 Task: Add Jarrow Formulas B-Right to the cart.
Action: Mouse moved to (30, 101)
Screenshot: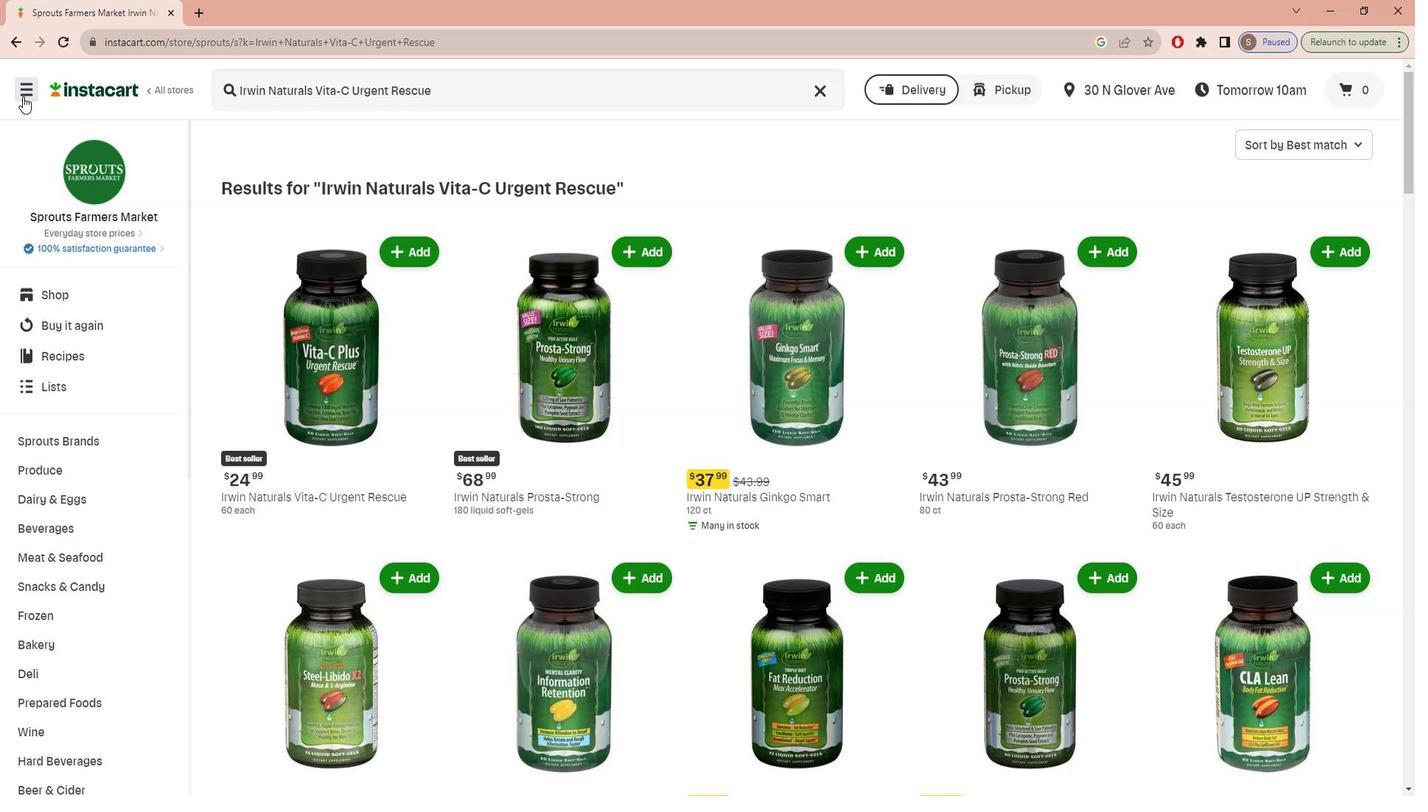 
Action: Mouse pressed left at (30, 101)
Screenshot: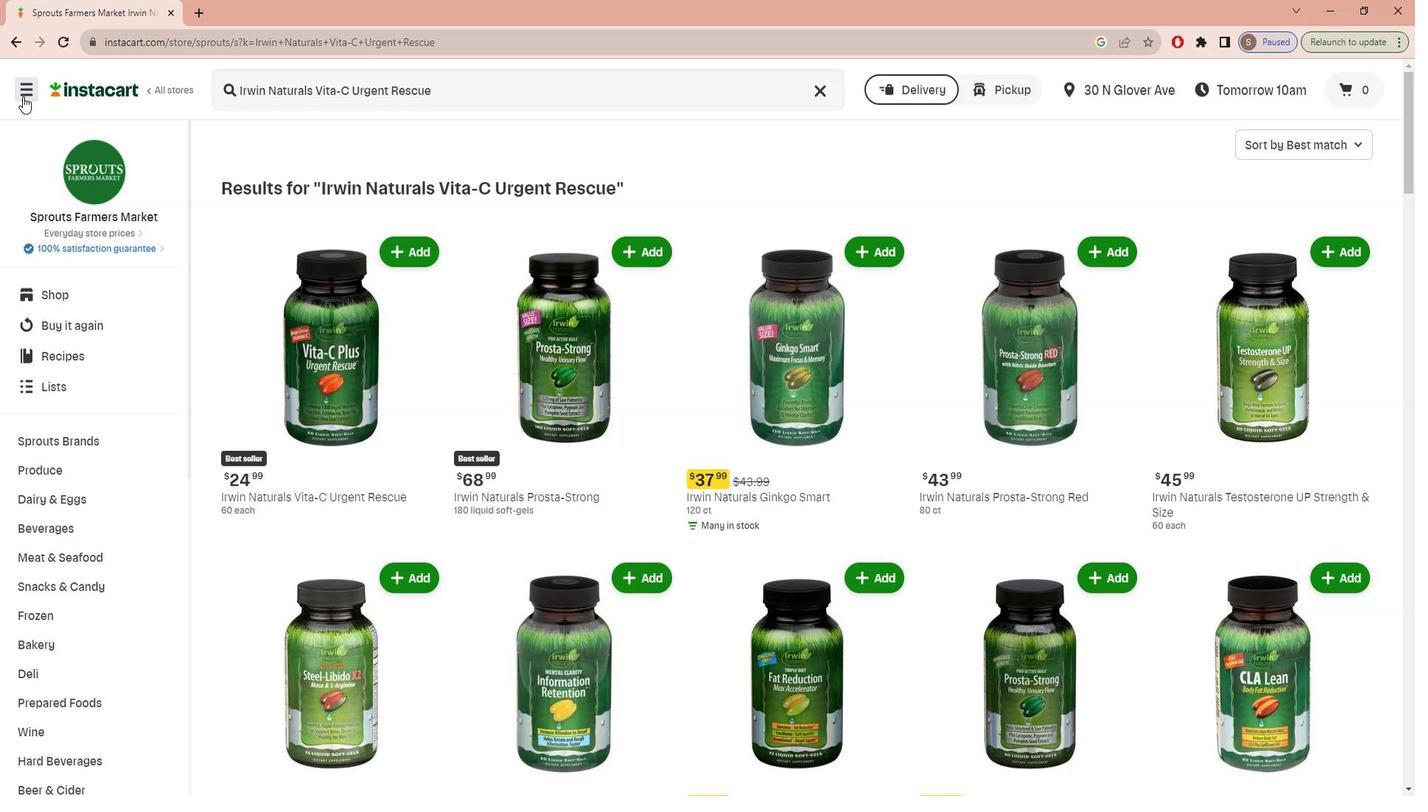 
Action: Mouse moved to (37, 190)
Screenshot: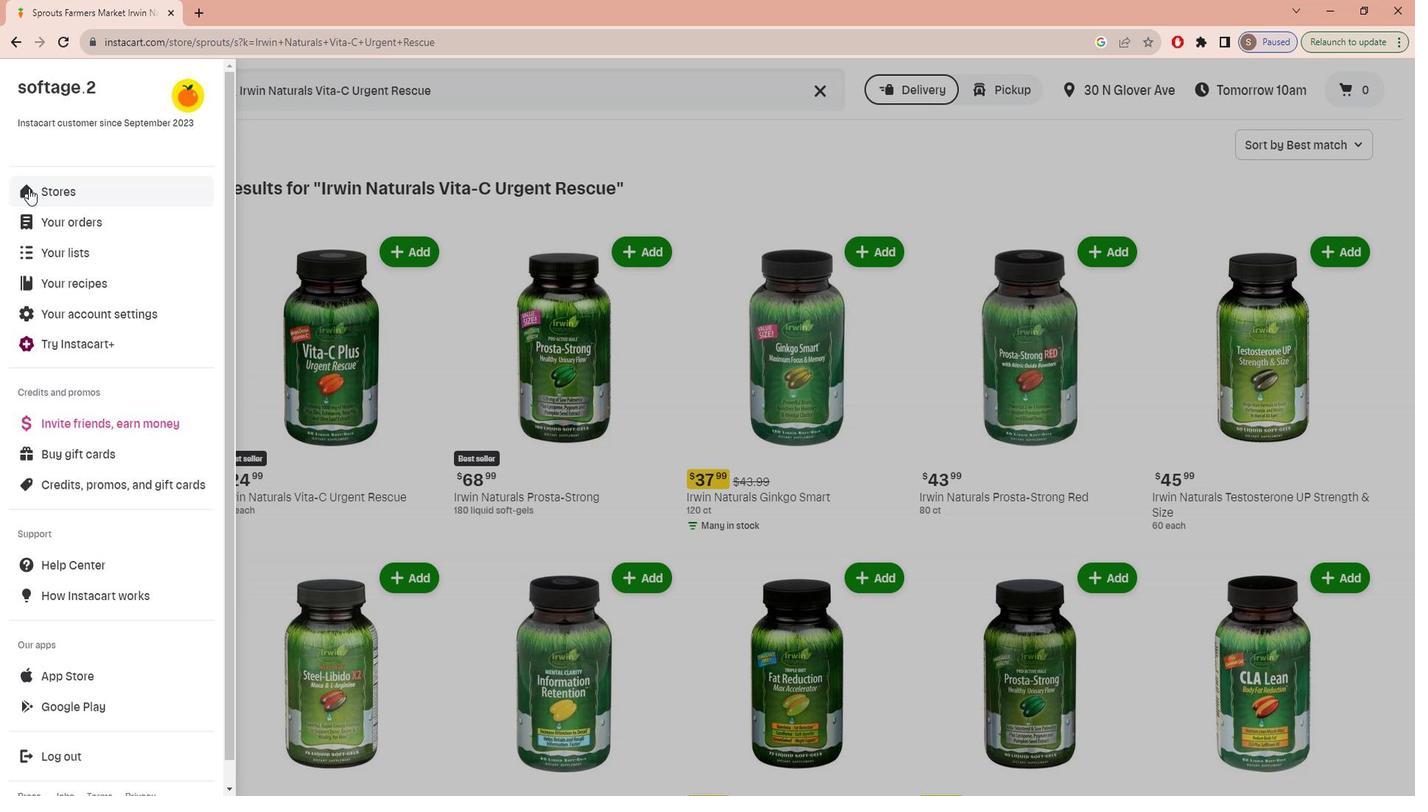 
Action: Mouse pressed left at (37, 190)
Screenshot: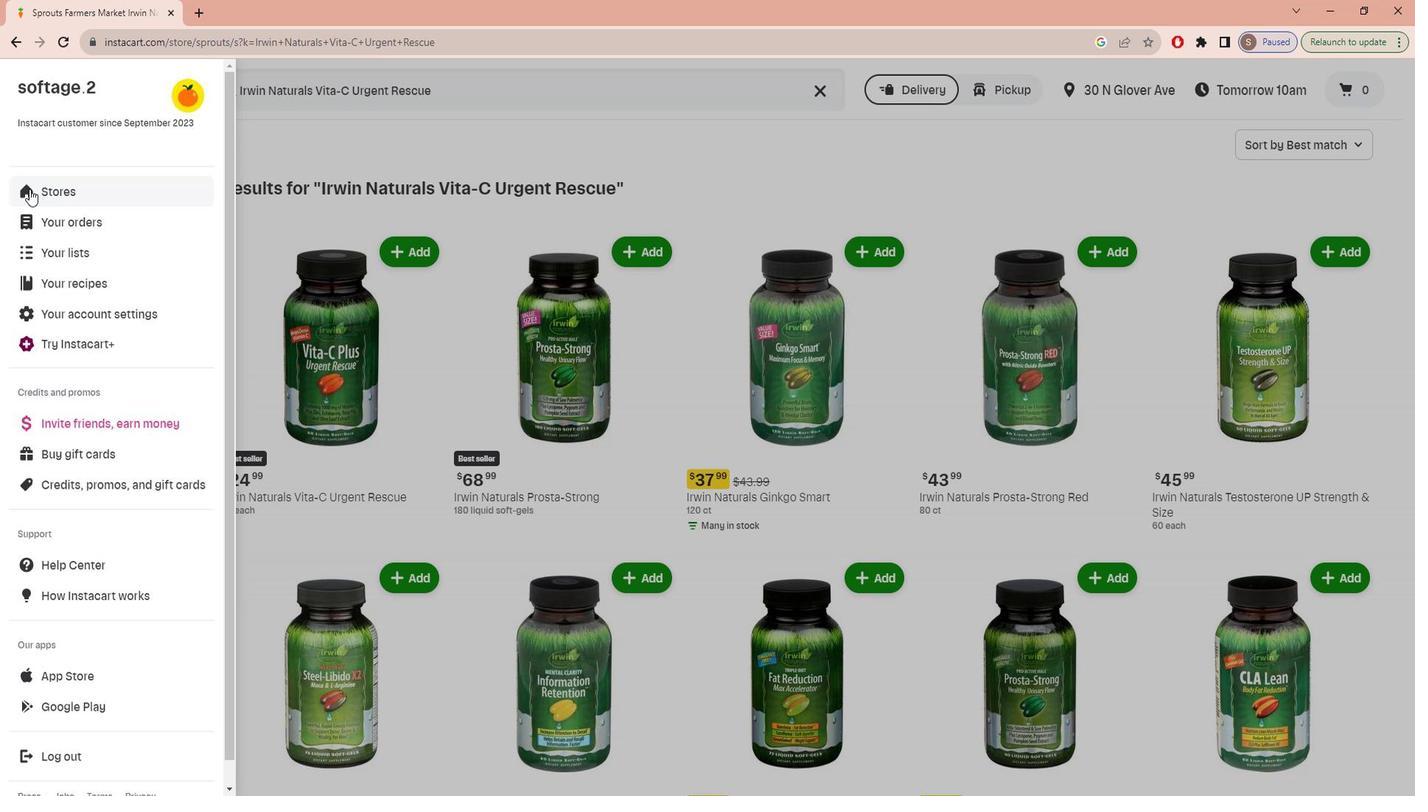 
Action: Mouse moved to (337, 155)
Screenshot: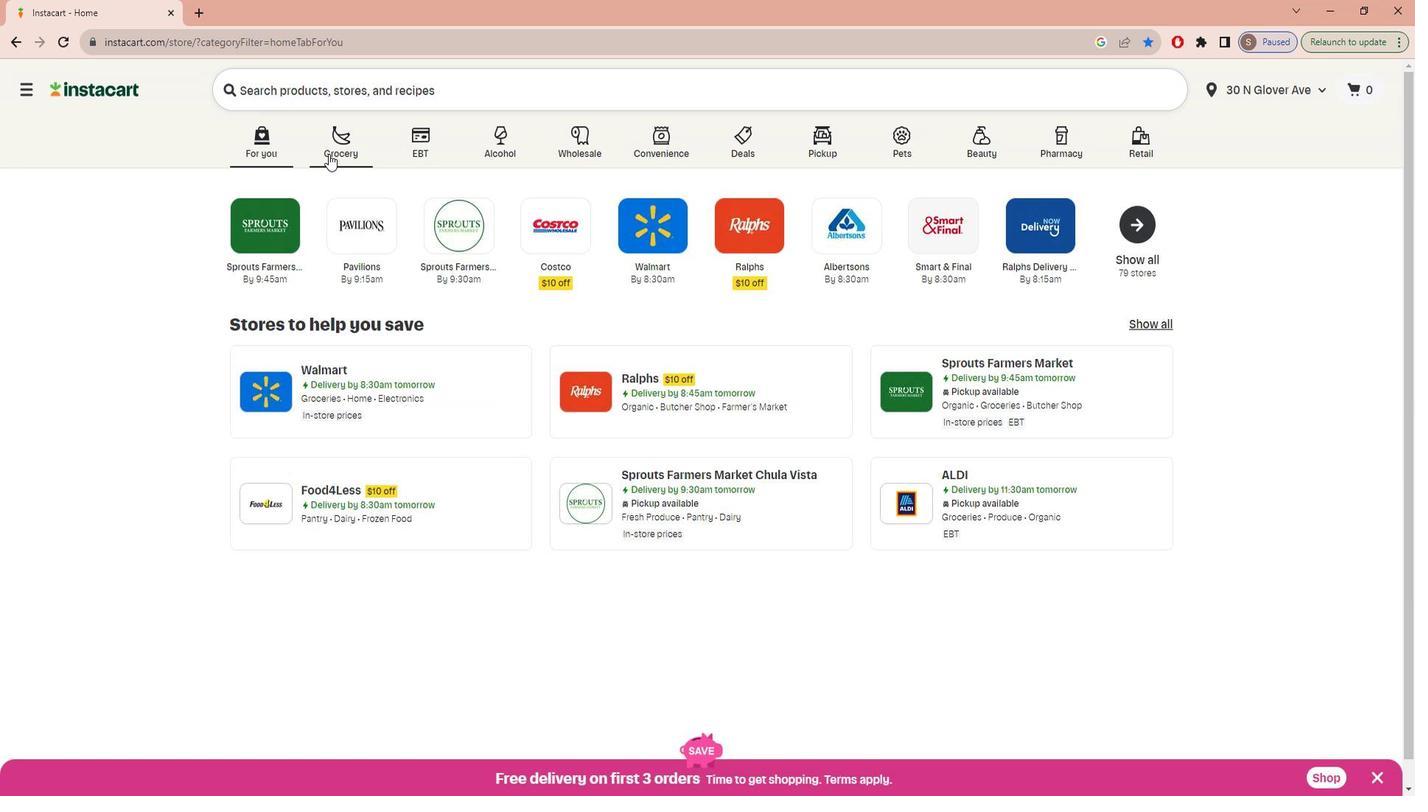 
Action: Mouse pressed left at (337, 155)
Screenshot: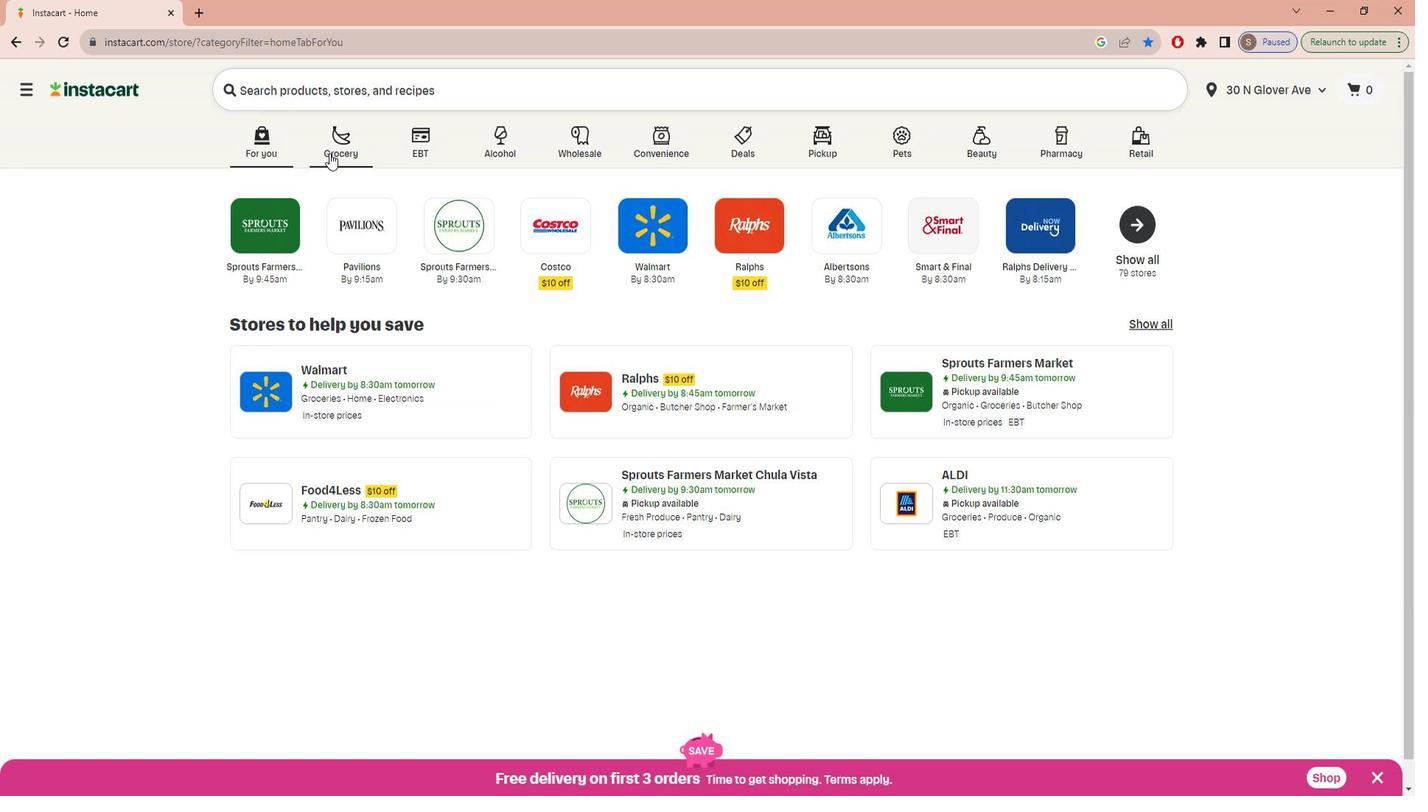 
Action: Mouse moved to (326, 418)
Screenshot: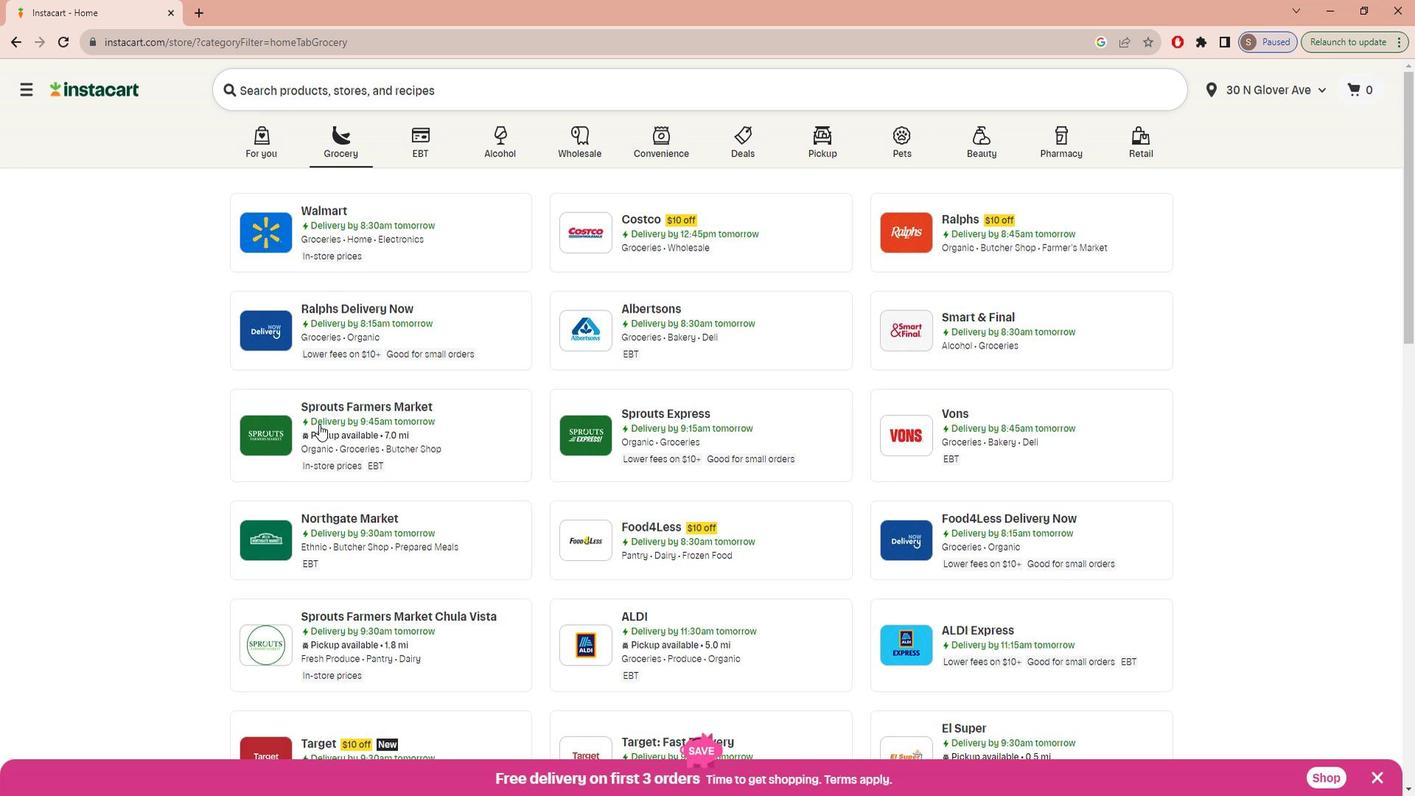 
Action: Mouse pressed left at (326, 418)
Screenshot: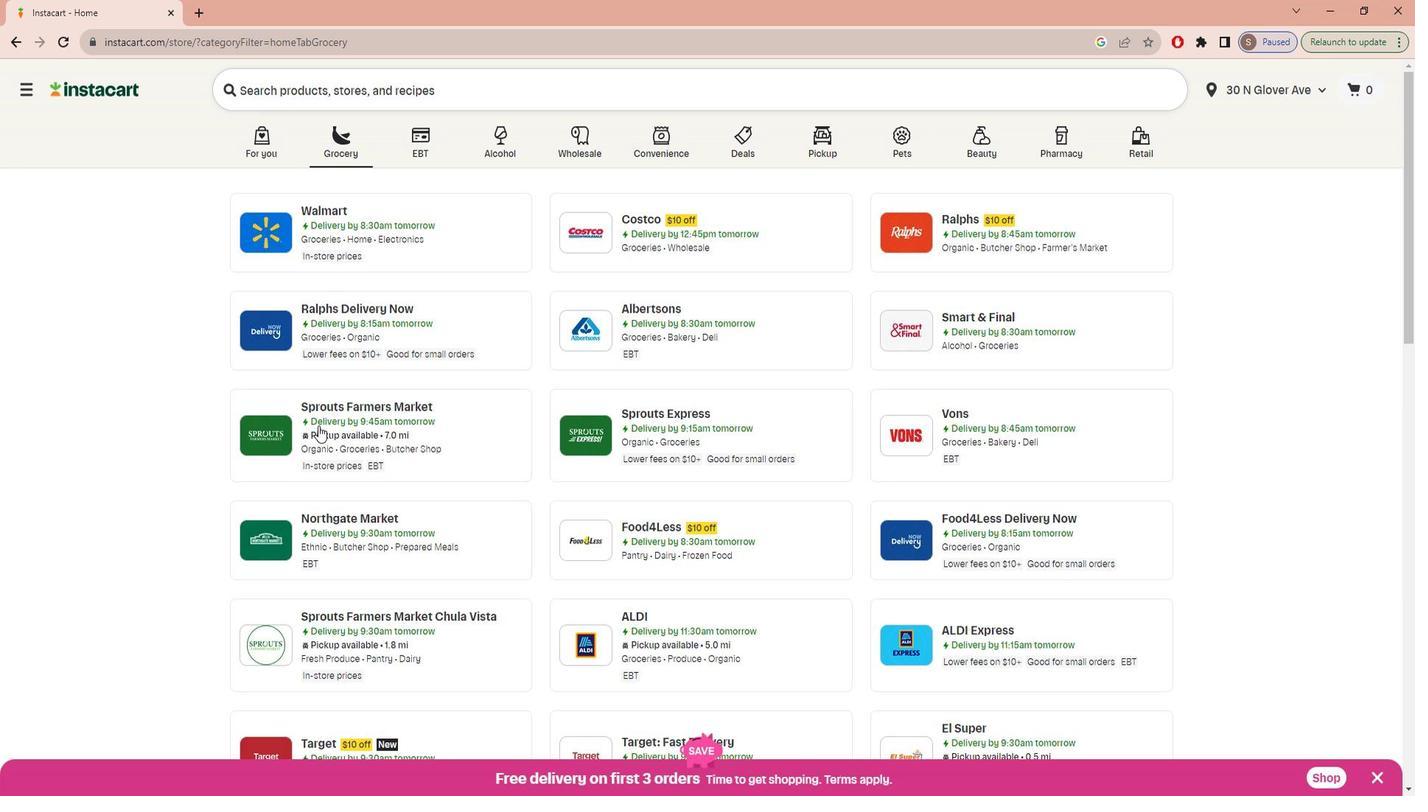 
Action: Mouse moved to (160, 518)
Screenshot: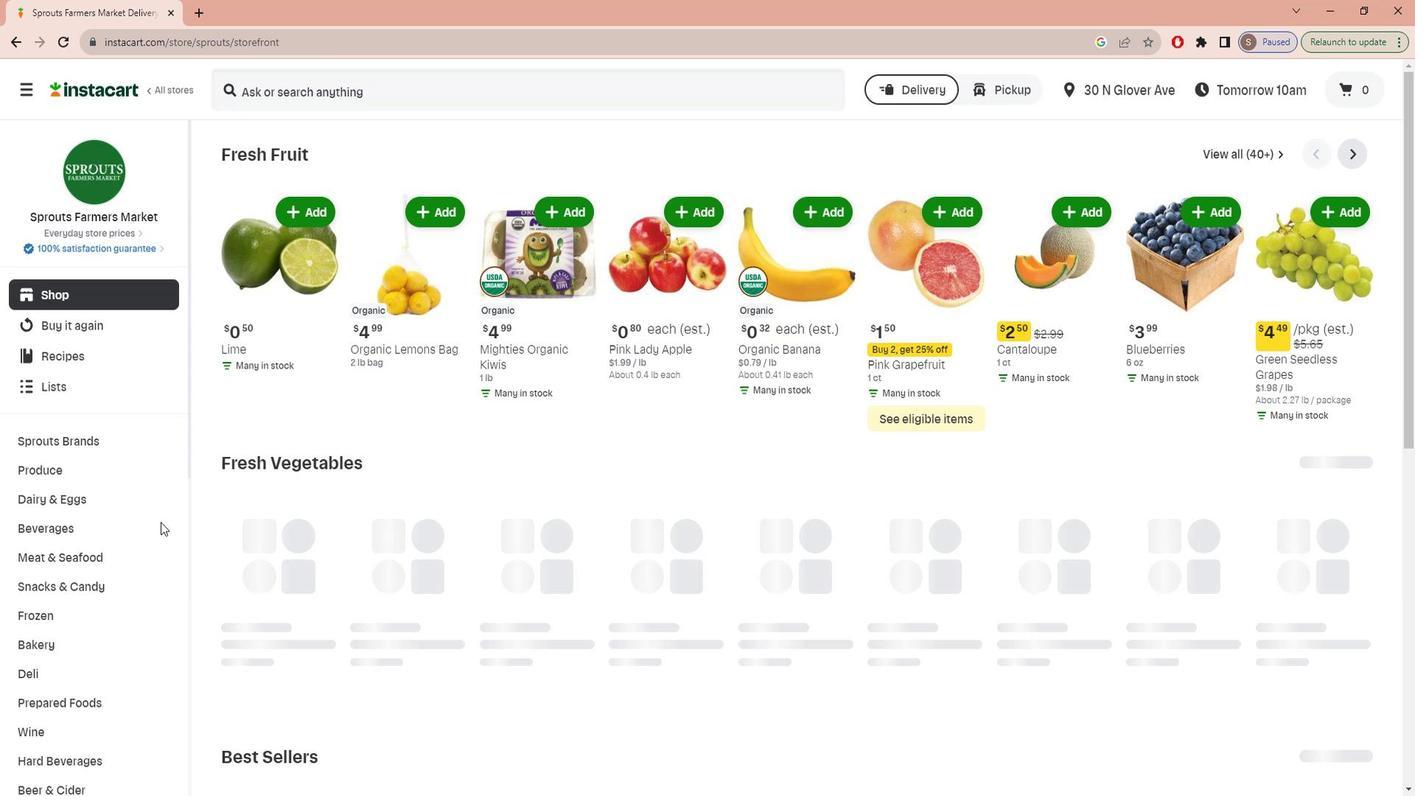 
Action: Mouse scrolled (160, 517) with delta (0, 0)
Screenshot: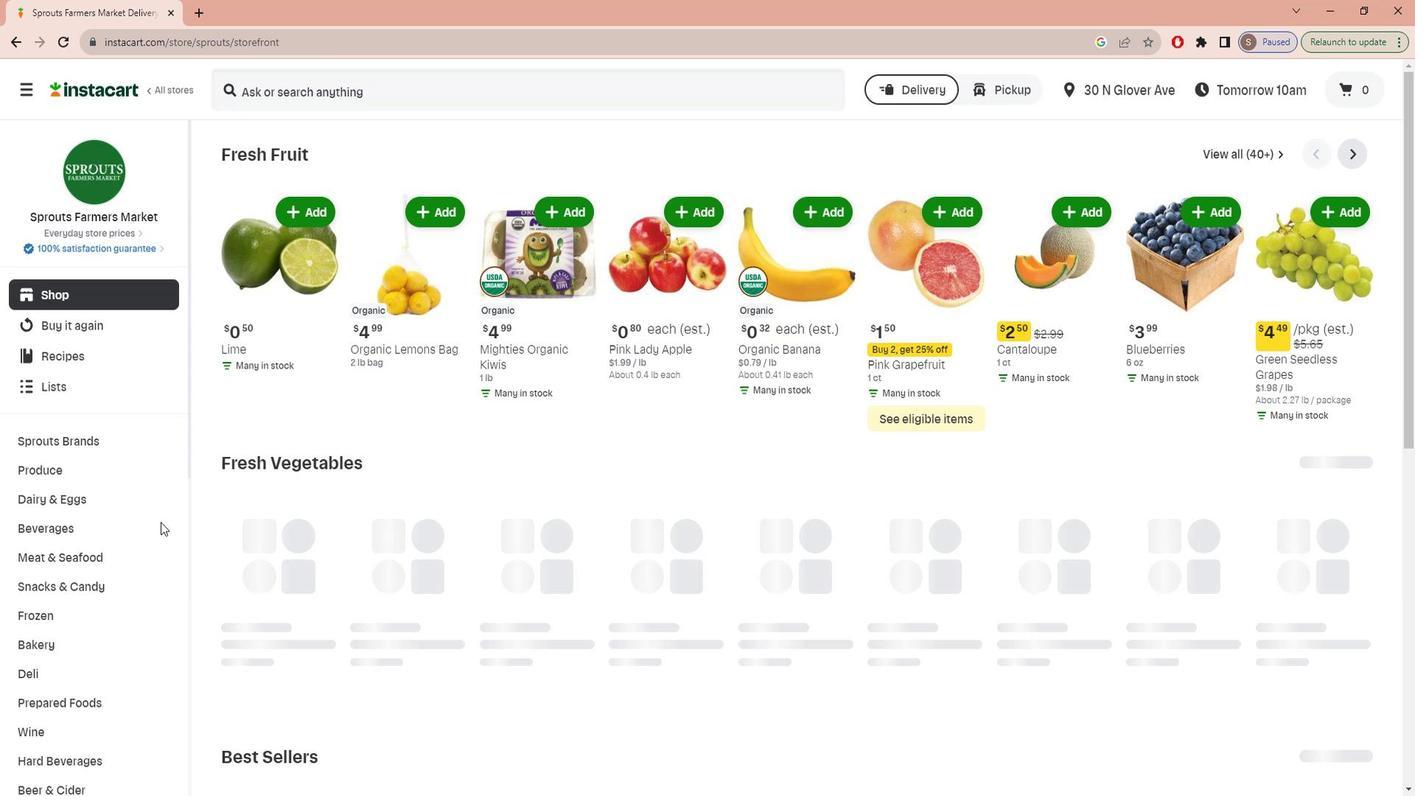 
Action: Mouse moved to (158, 519)
Screenshot: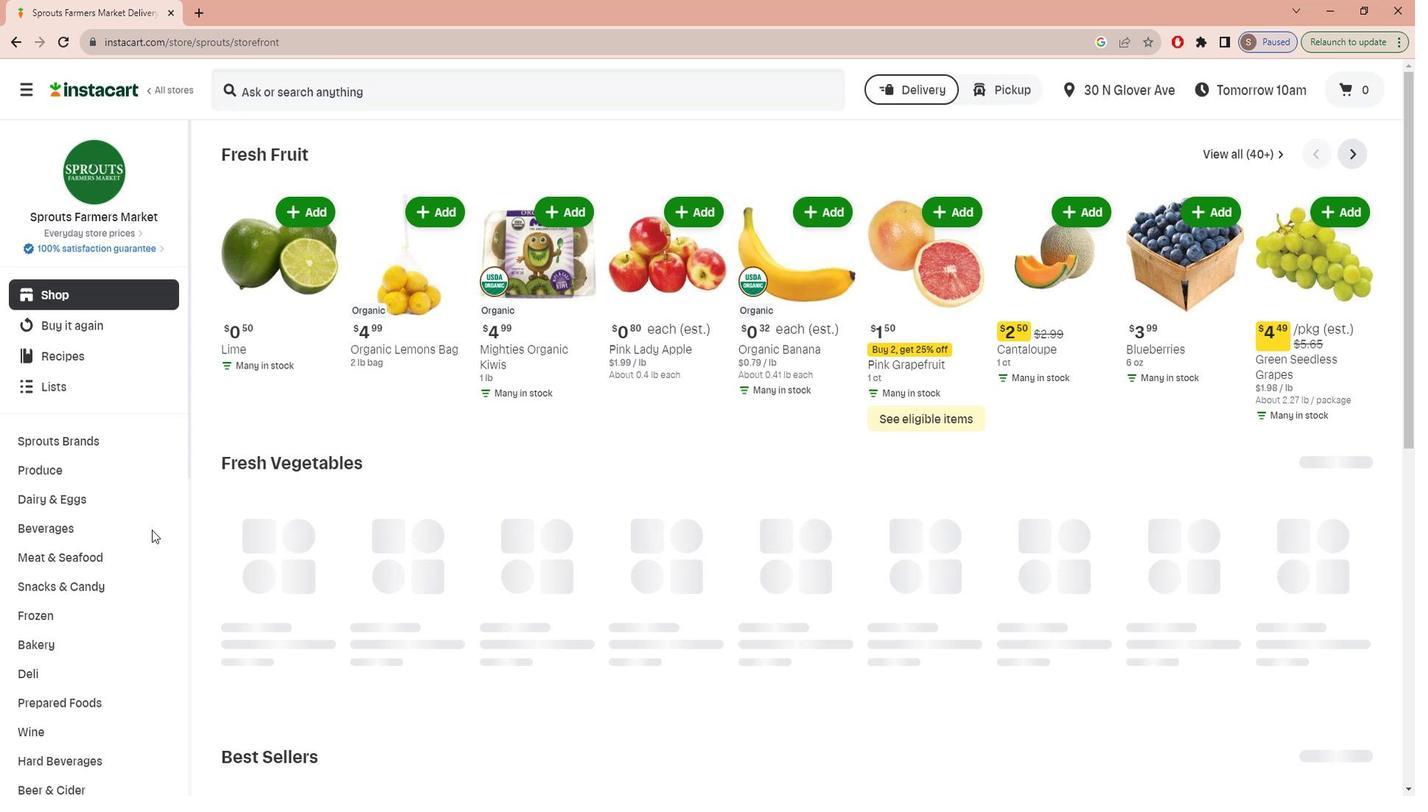 
Action: Mouse scrolled (158, 519) with delta (0, 0)
Screenshot: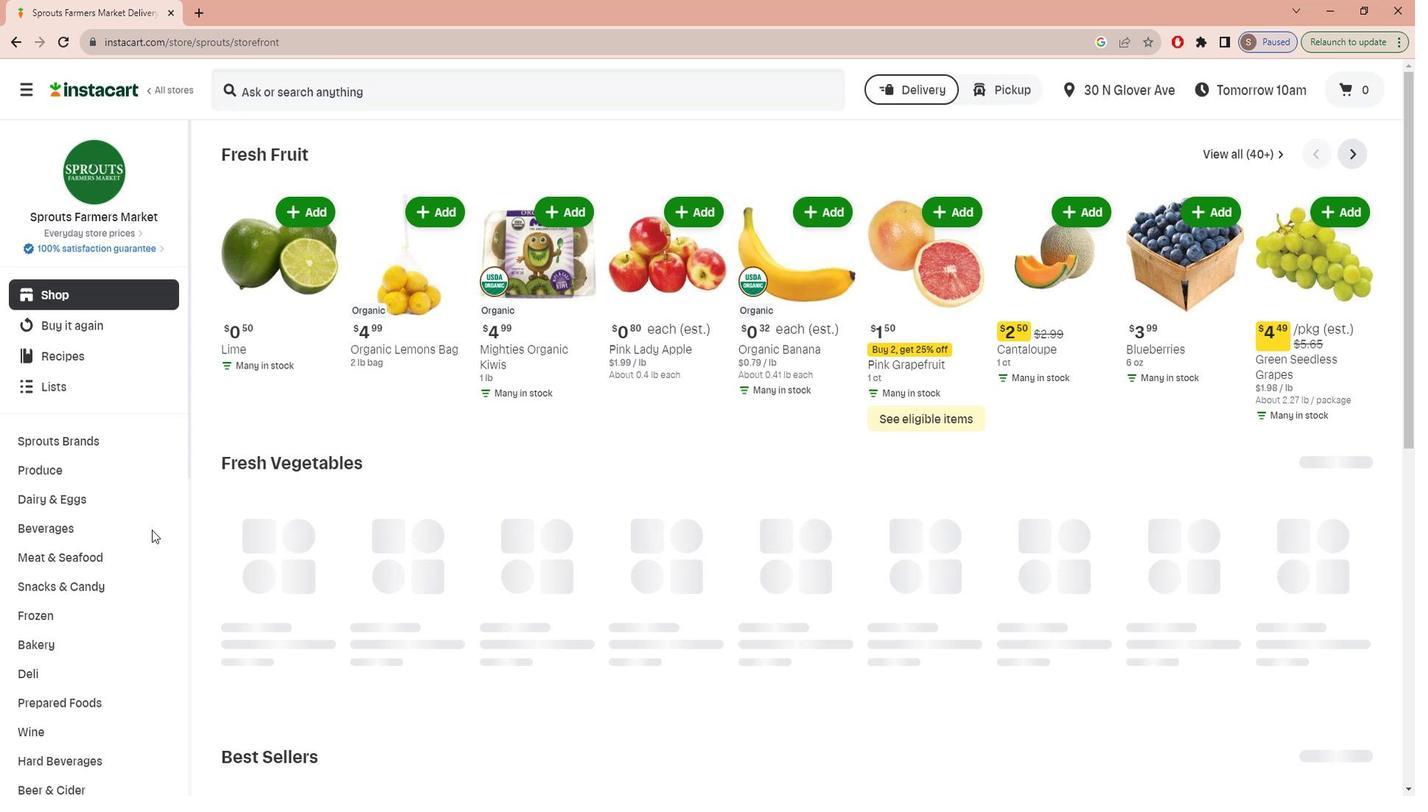 
Action: Mouse moved to (157, 519)
Screenshot: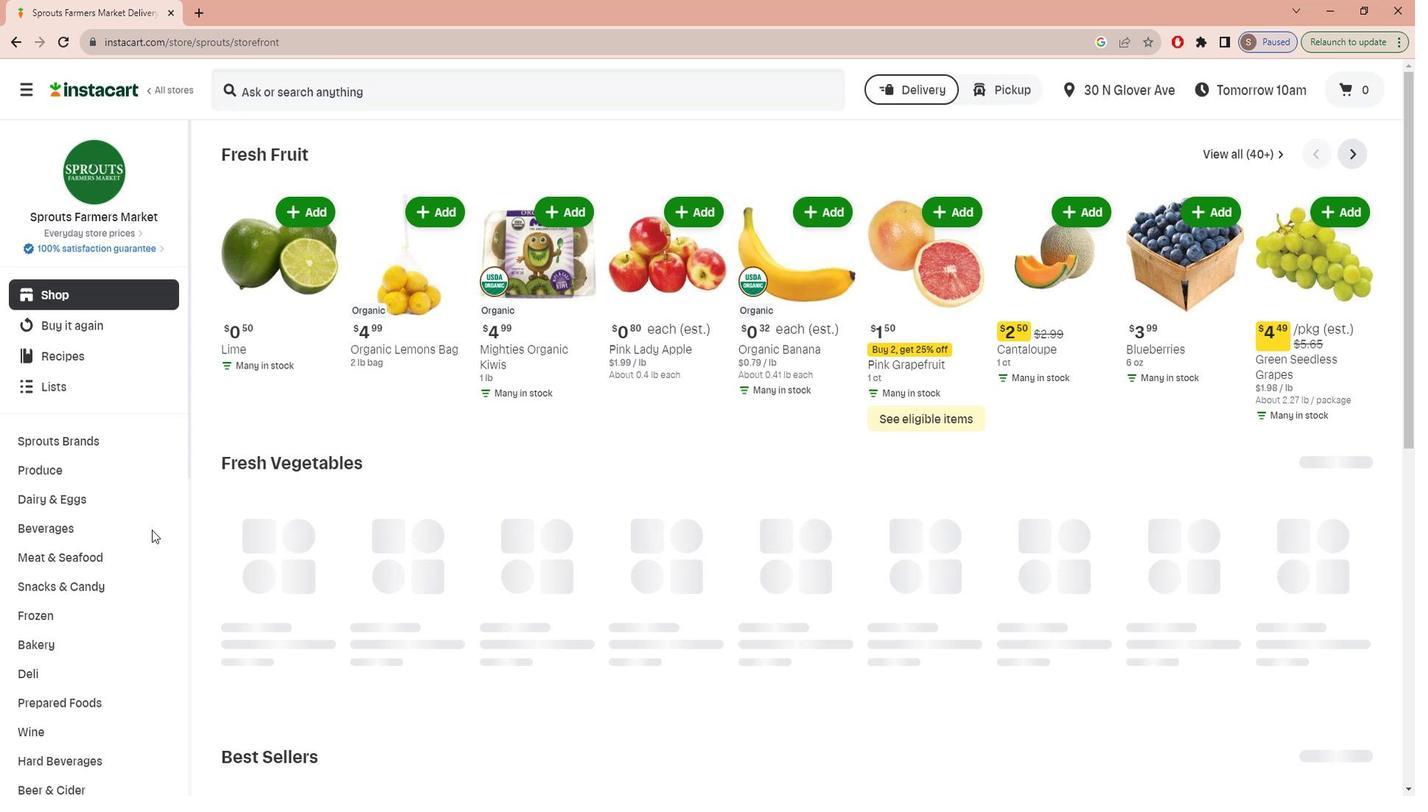 
Action: Mouse scrolled (157, 519) with delta (0, 0)
Screenshot: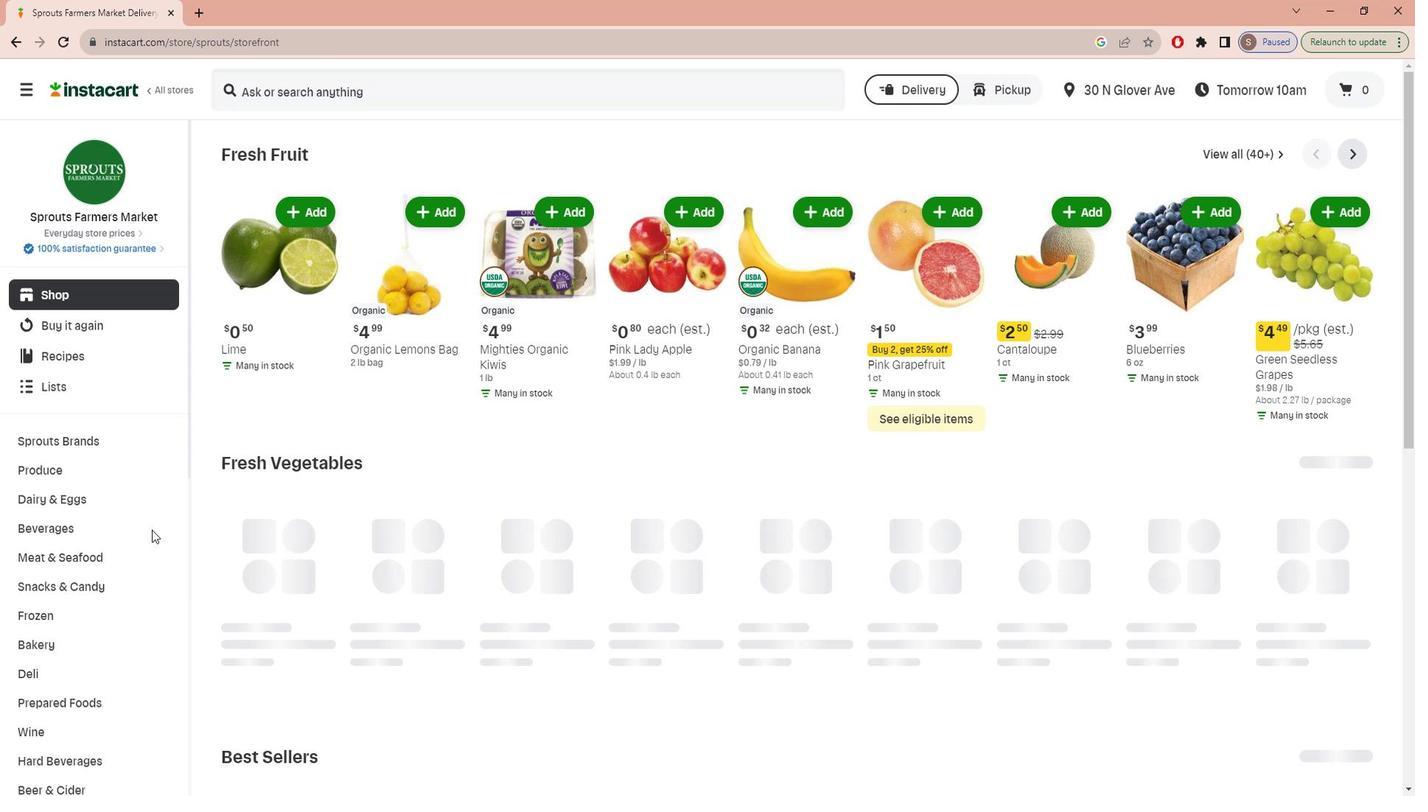 
Action: Mouse scrolled (157, 519) with delta (0, 0)
Screenshot: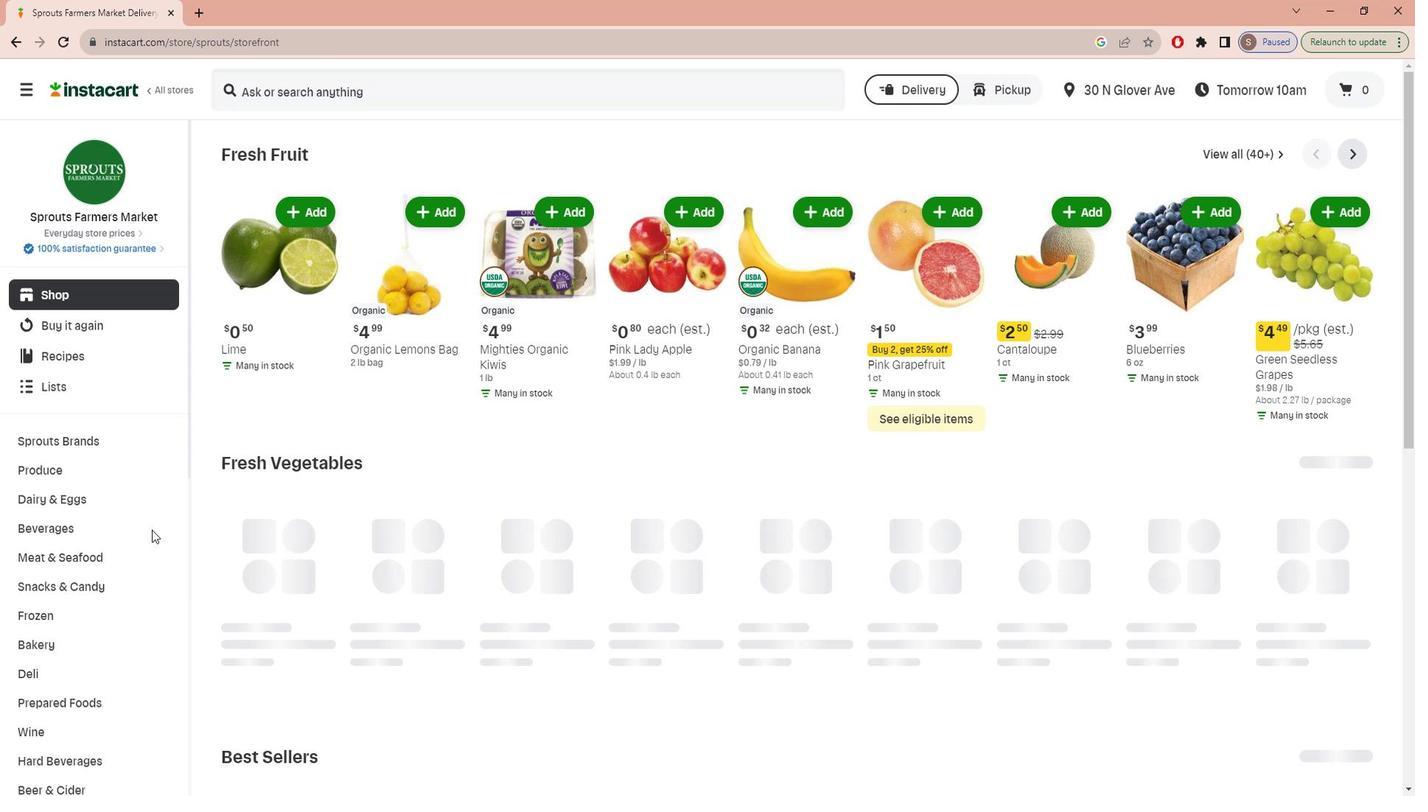 
Action: Mouse moved to (156, 520)
Screenshot: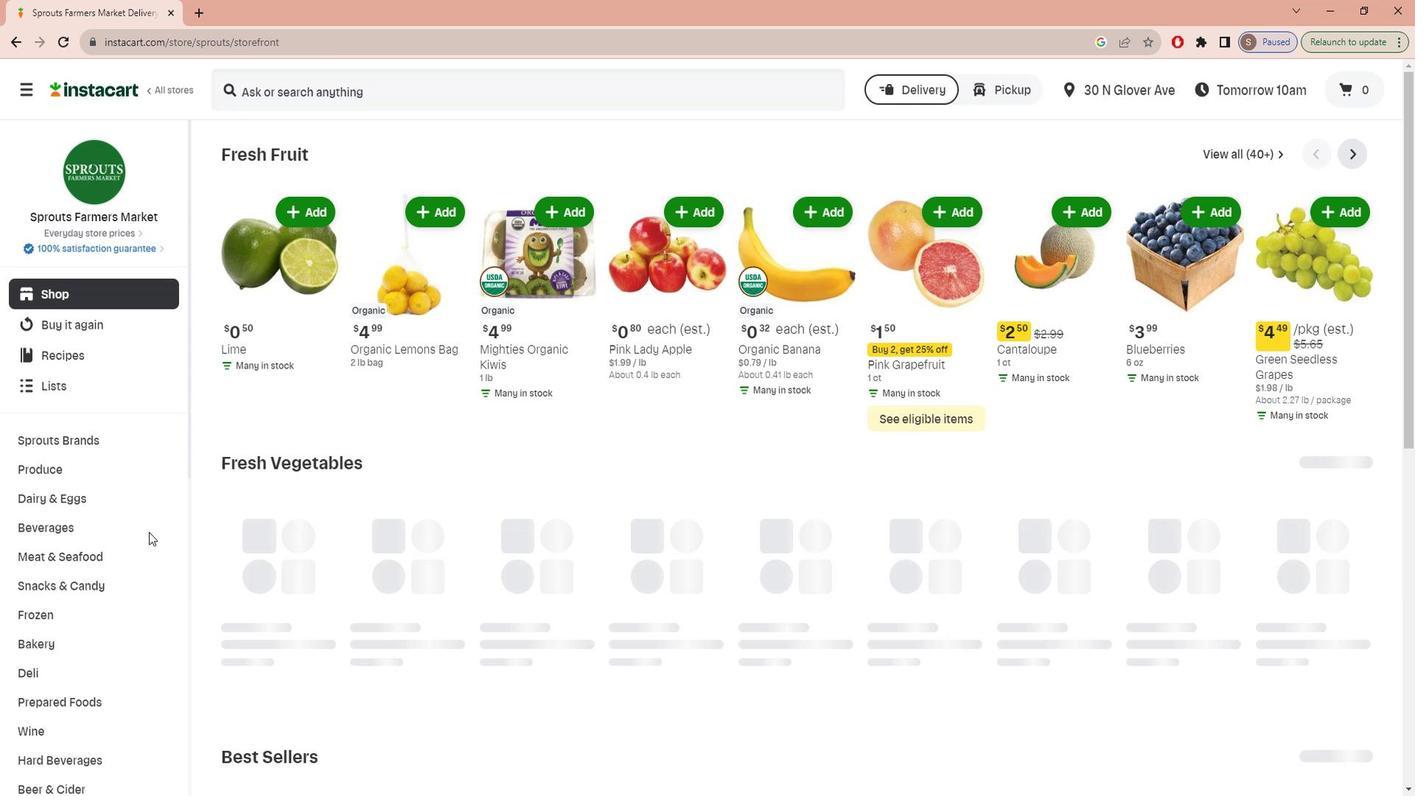 
Action: Mouse scrolled (156, 519) with delta (0, 0)
Screenshot: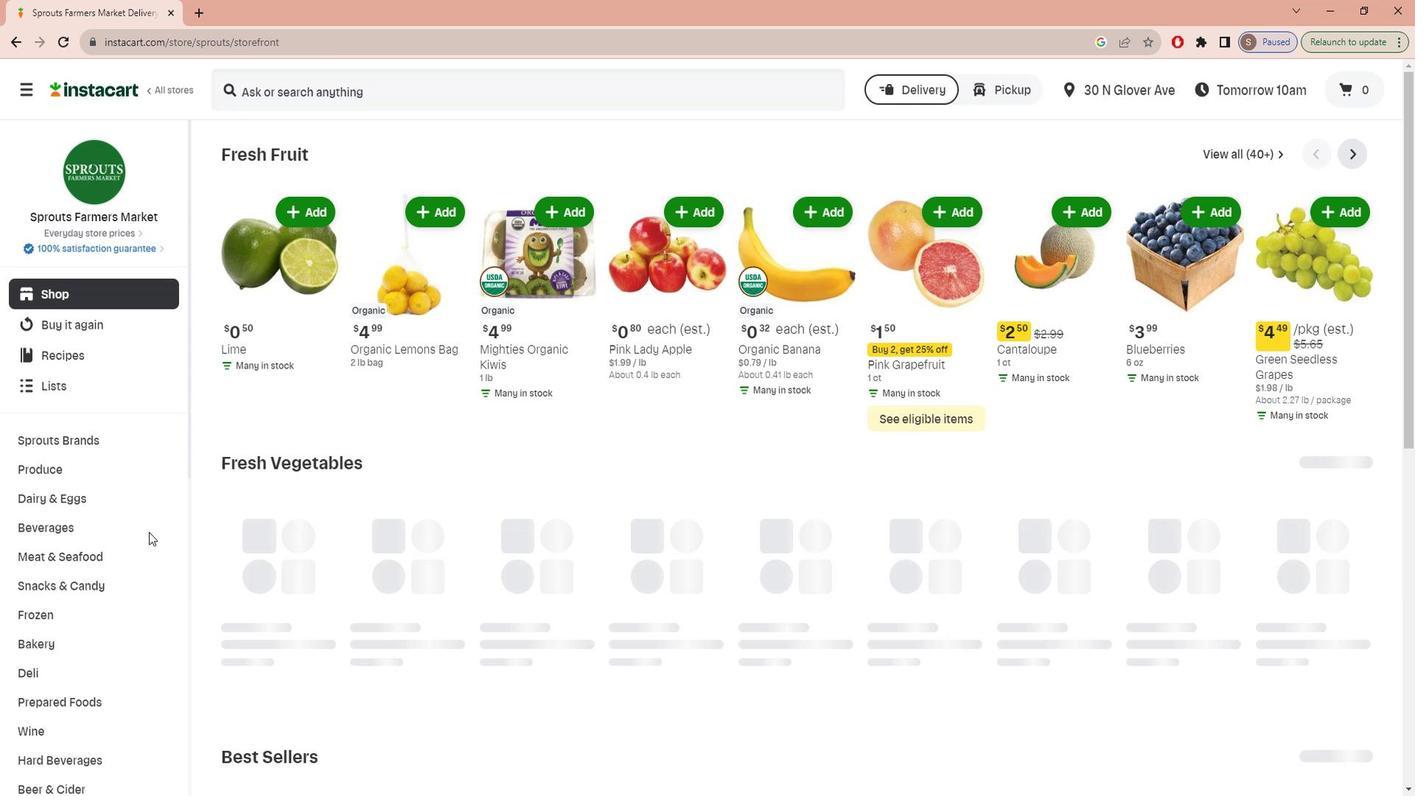 
Action: Mouse moved to (155, 521)
Screenshot: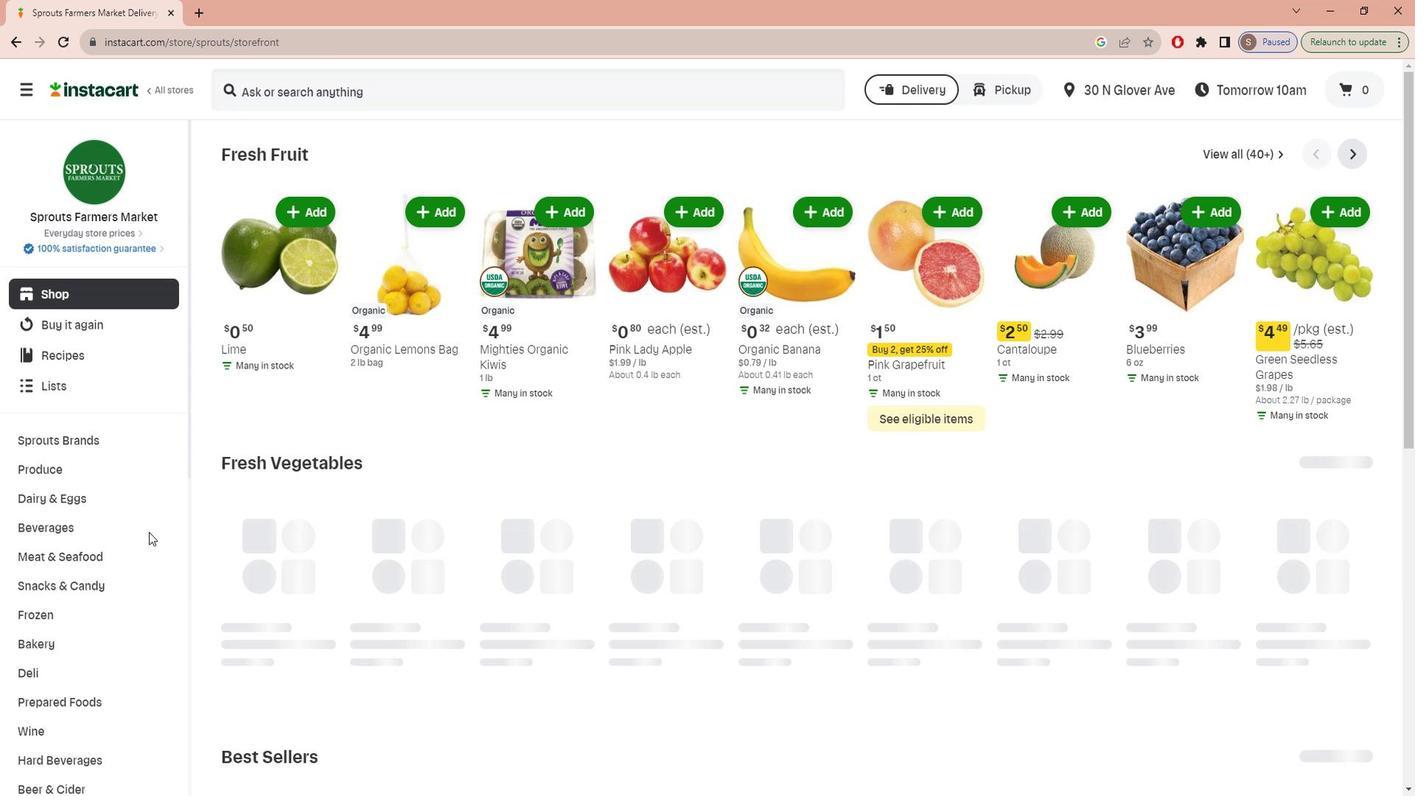 
Action: Mouse scrolled (155, 520) with delta (0, 0)
Screenshot: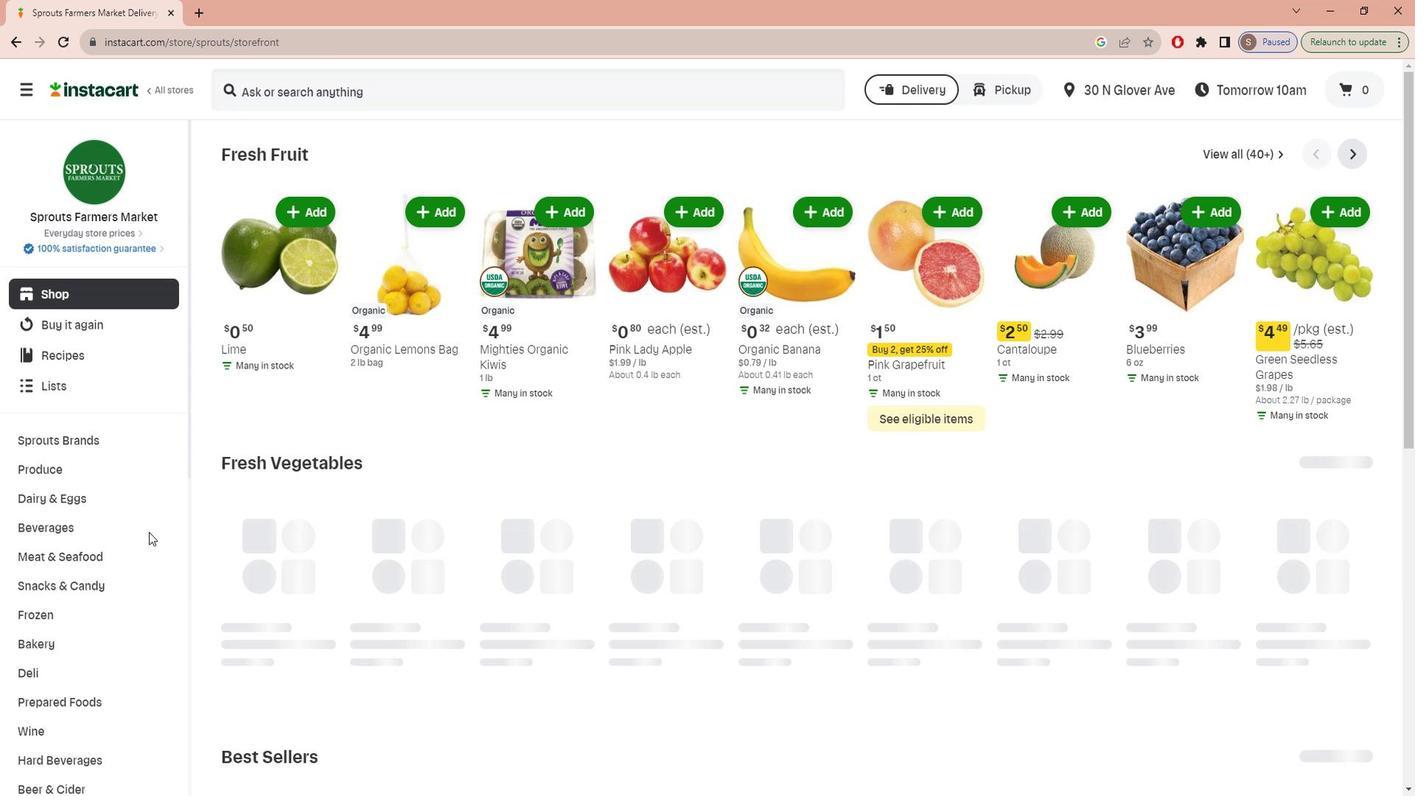 
Action: Mouse moved to (154, 522)
Screenshot: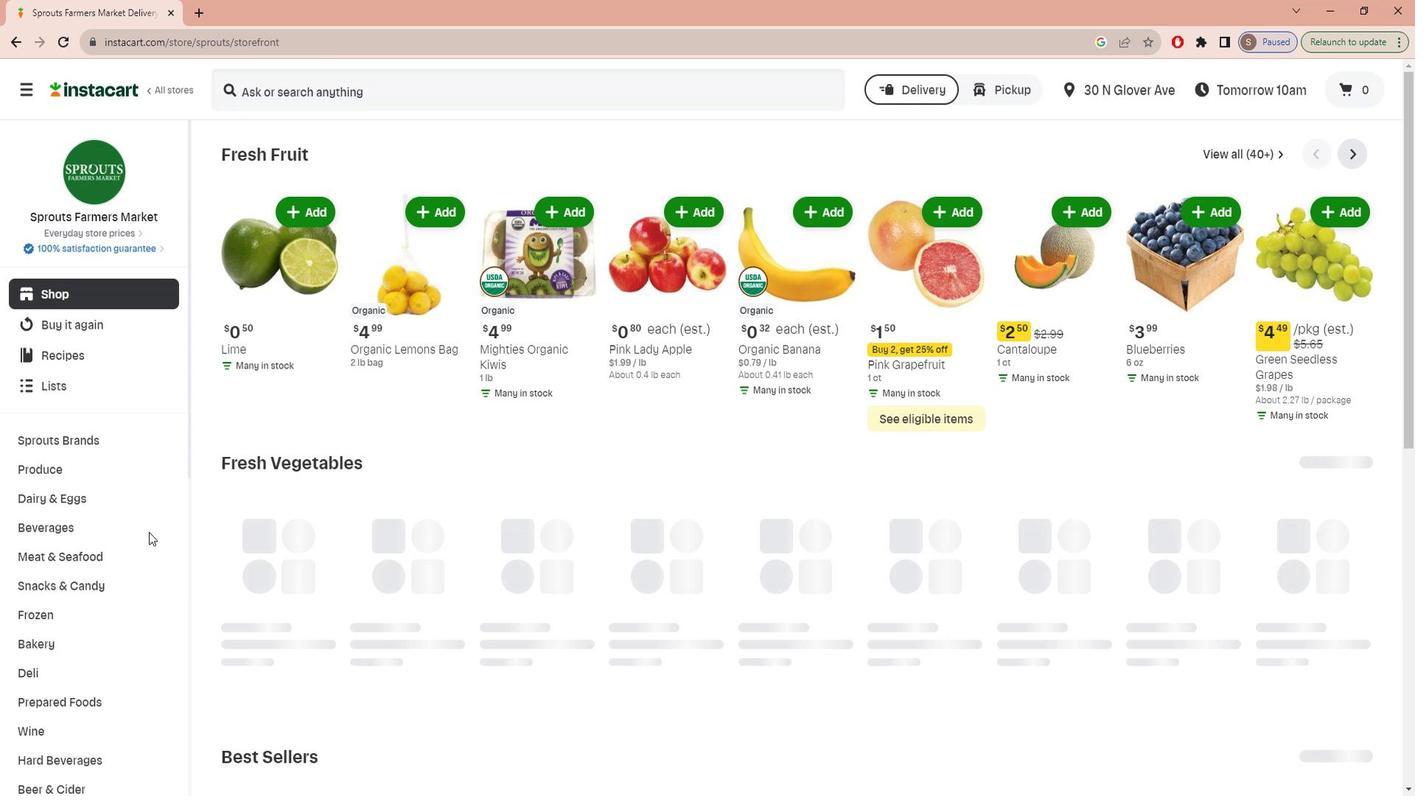 
Action: Mouse scrolled (154, 521) with delta (0, 0)
Screenshot: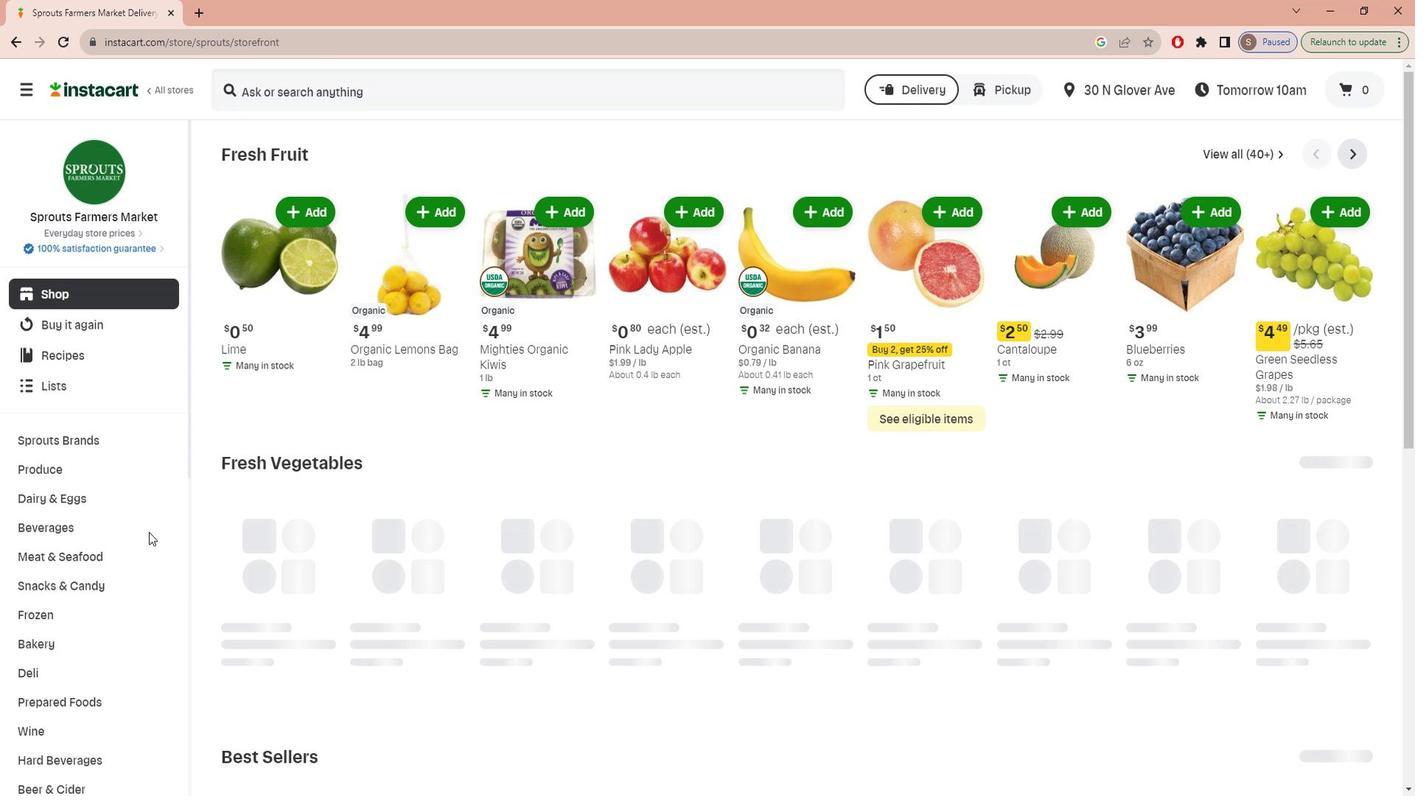 
Action: Mouse moved to (142, 525)
Screenshot: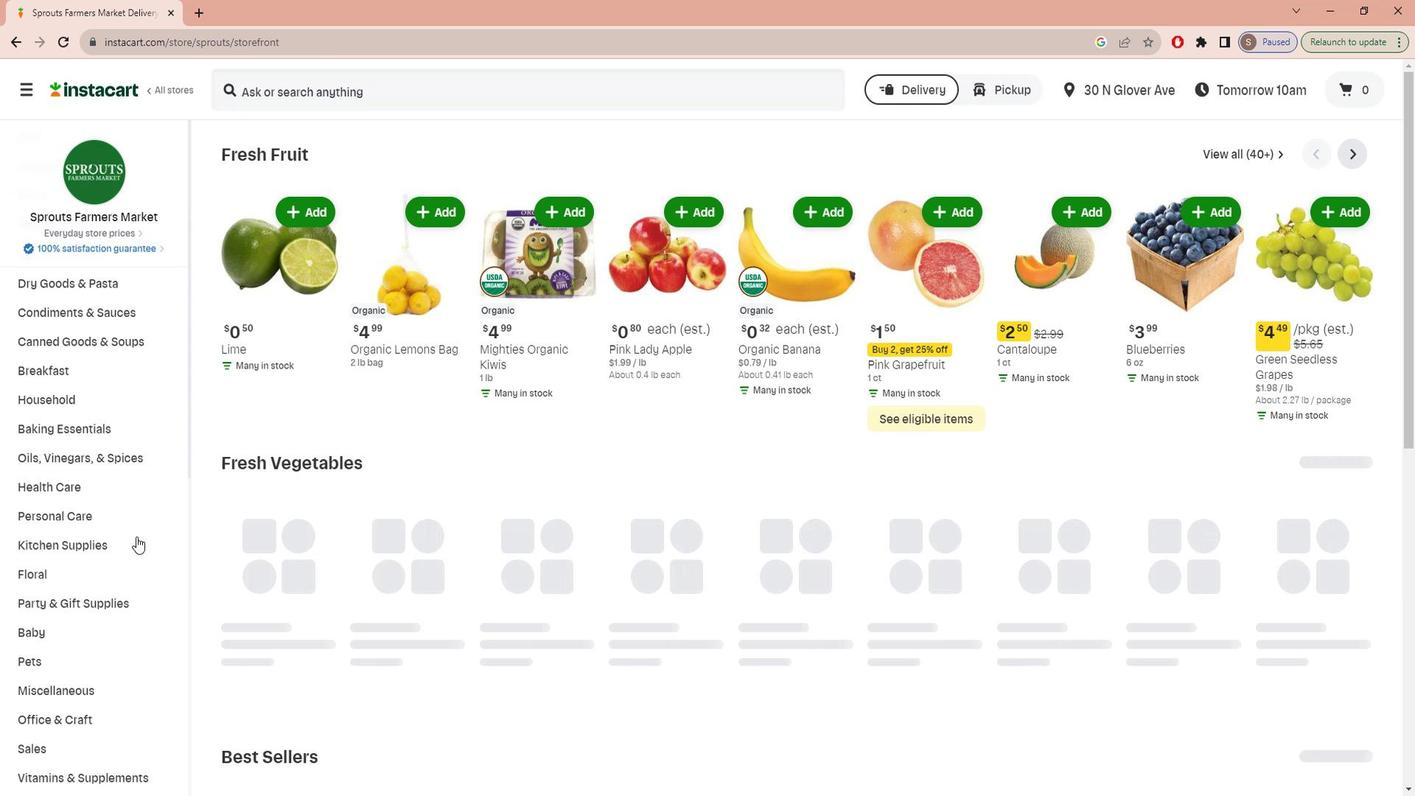
Action: Mouse scrolled (142, 525) with delta (0, 0)
Screenshot: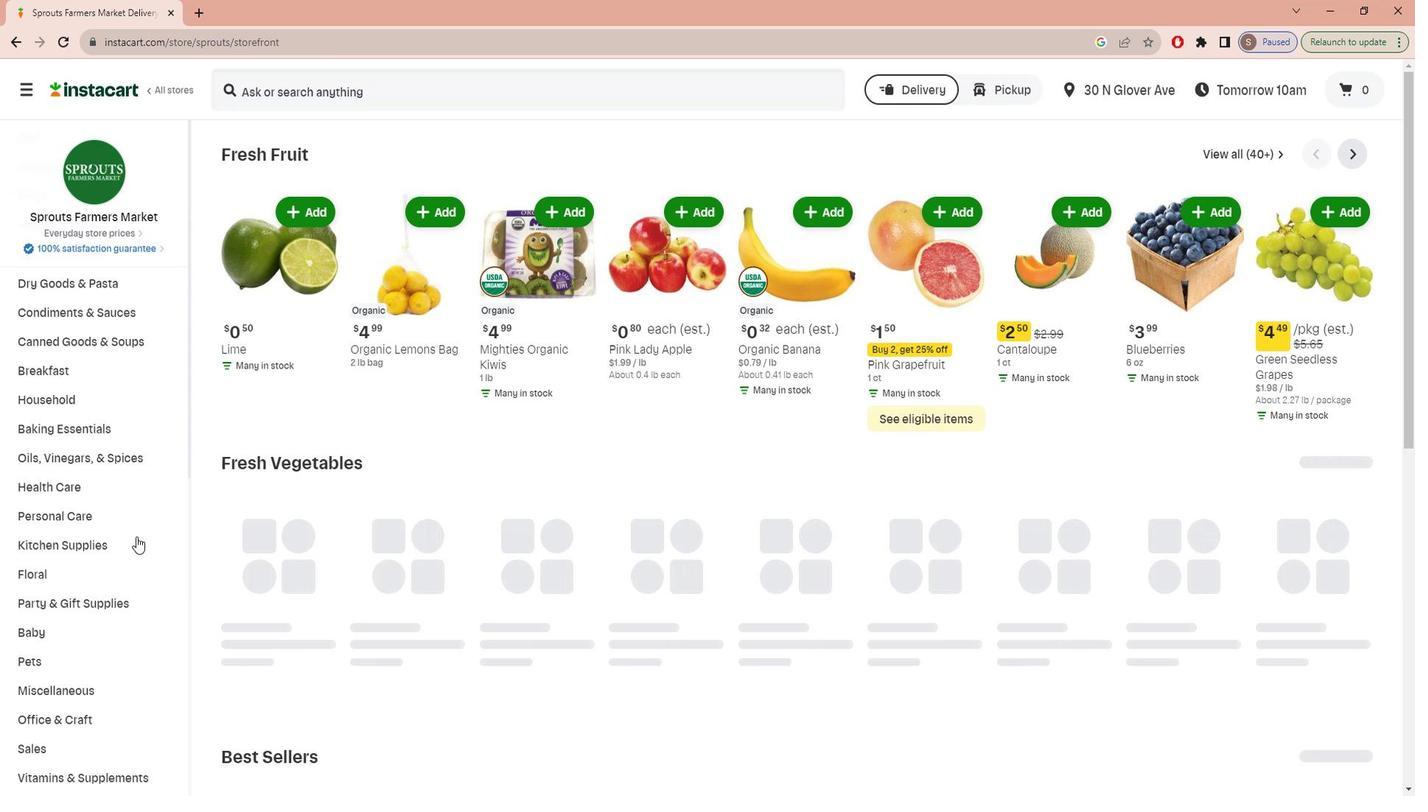 
Action: Mouse moved to (140, 525)
Screenshot: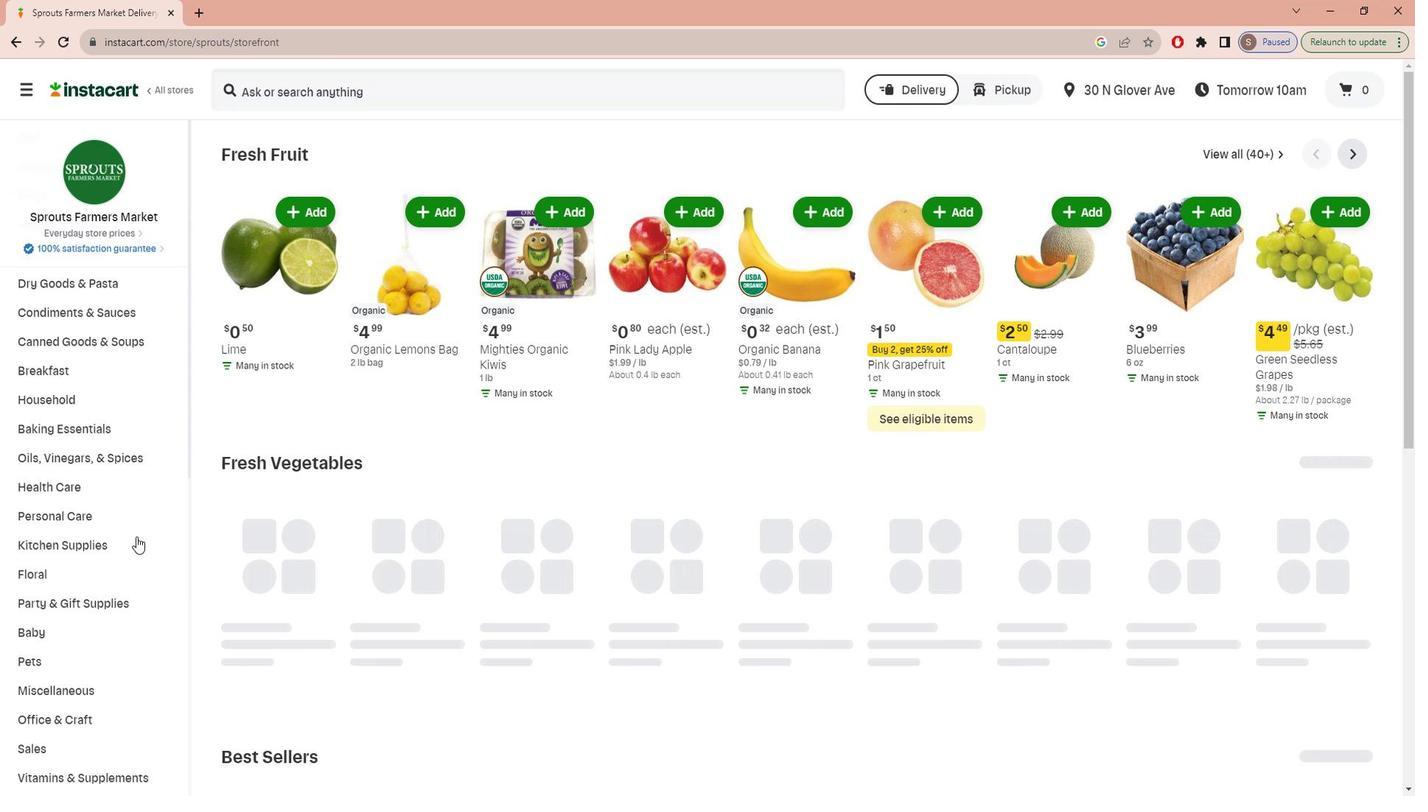 
Action: Mouse scrolled (140, 525) with delta (0, 0)
Screenshot: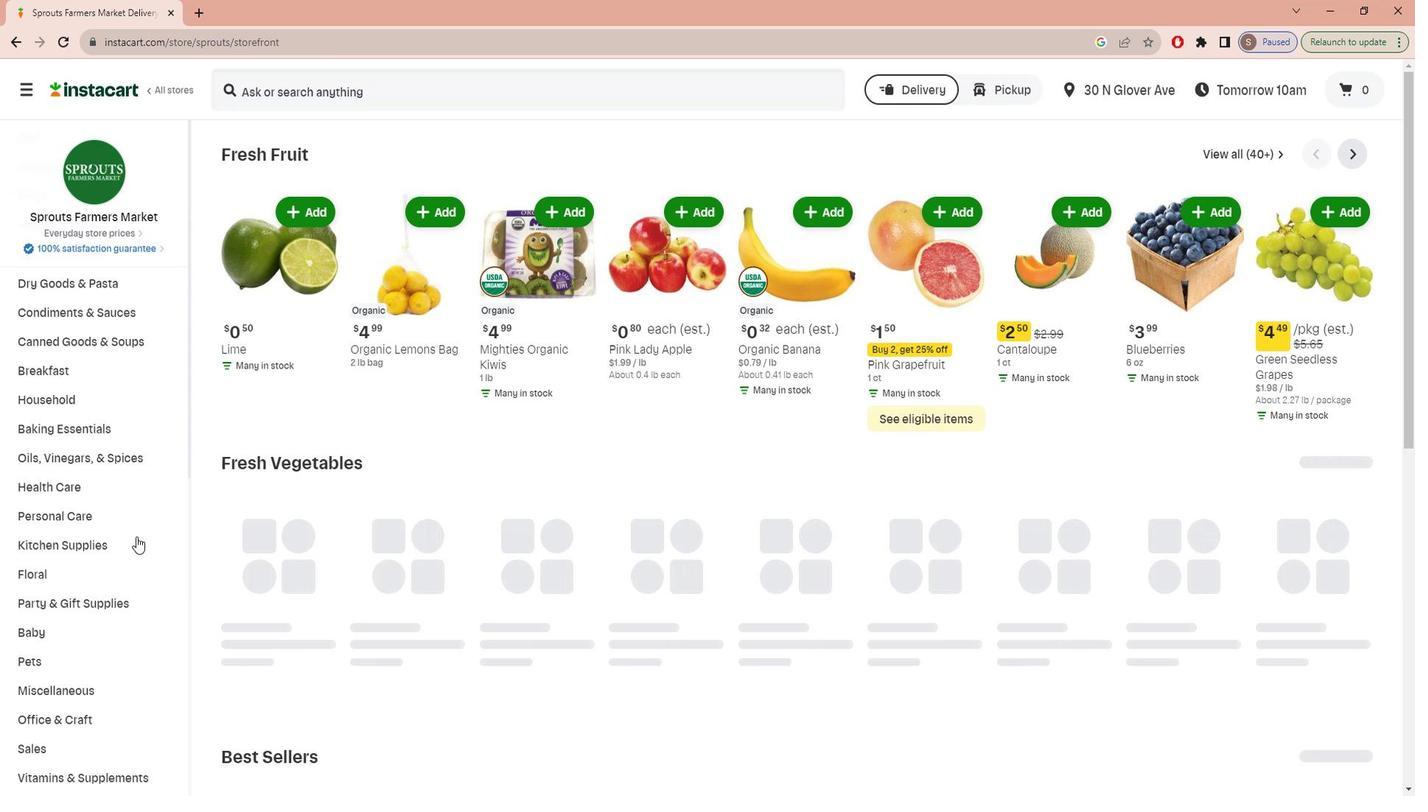 
Action: Mouse moved to (140, 525)
Screenshot: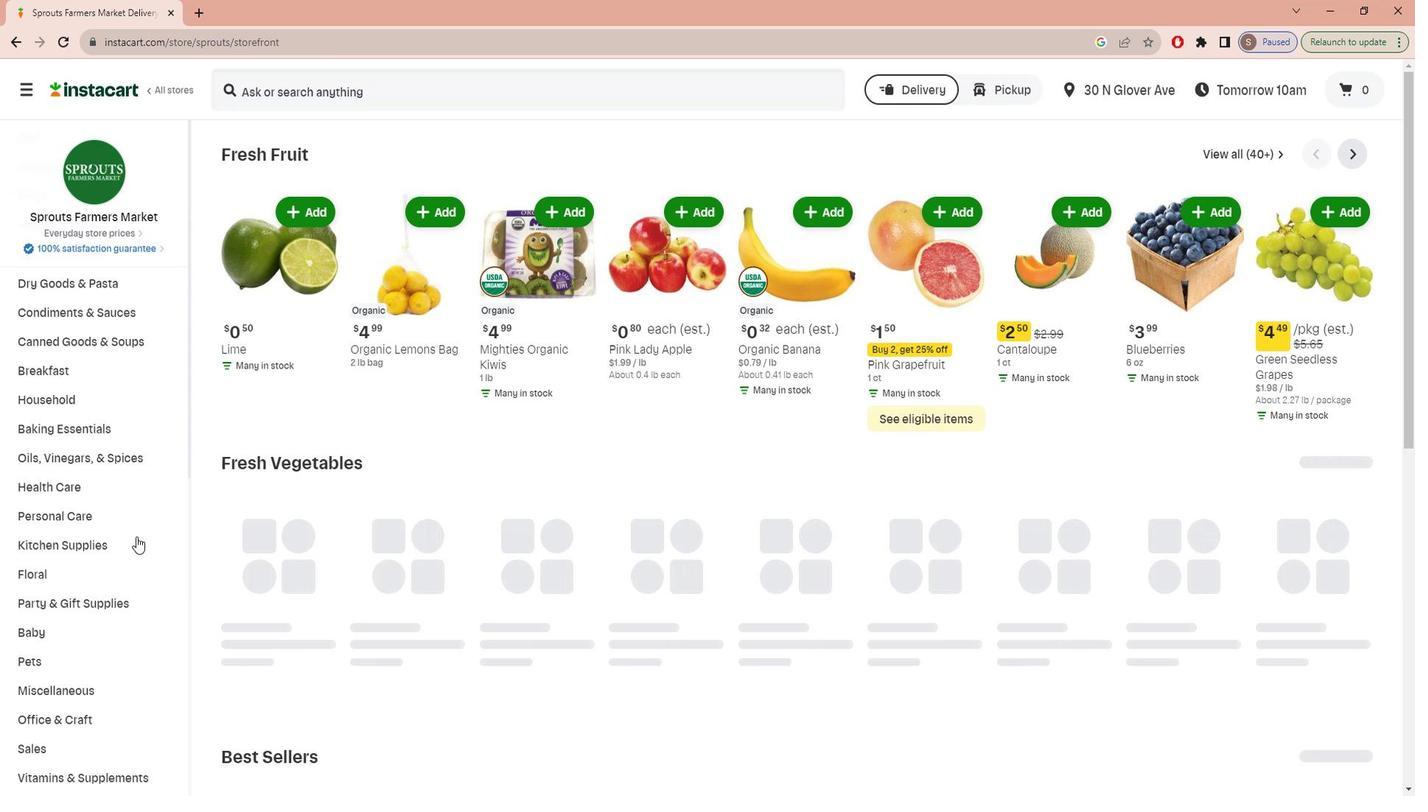 
Action: Mouse scrolled (140, 525) with delta (0, 0)
Screenshot: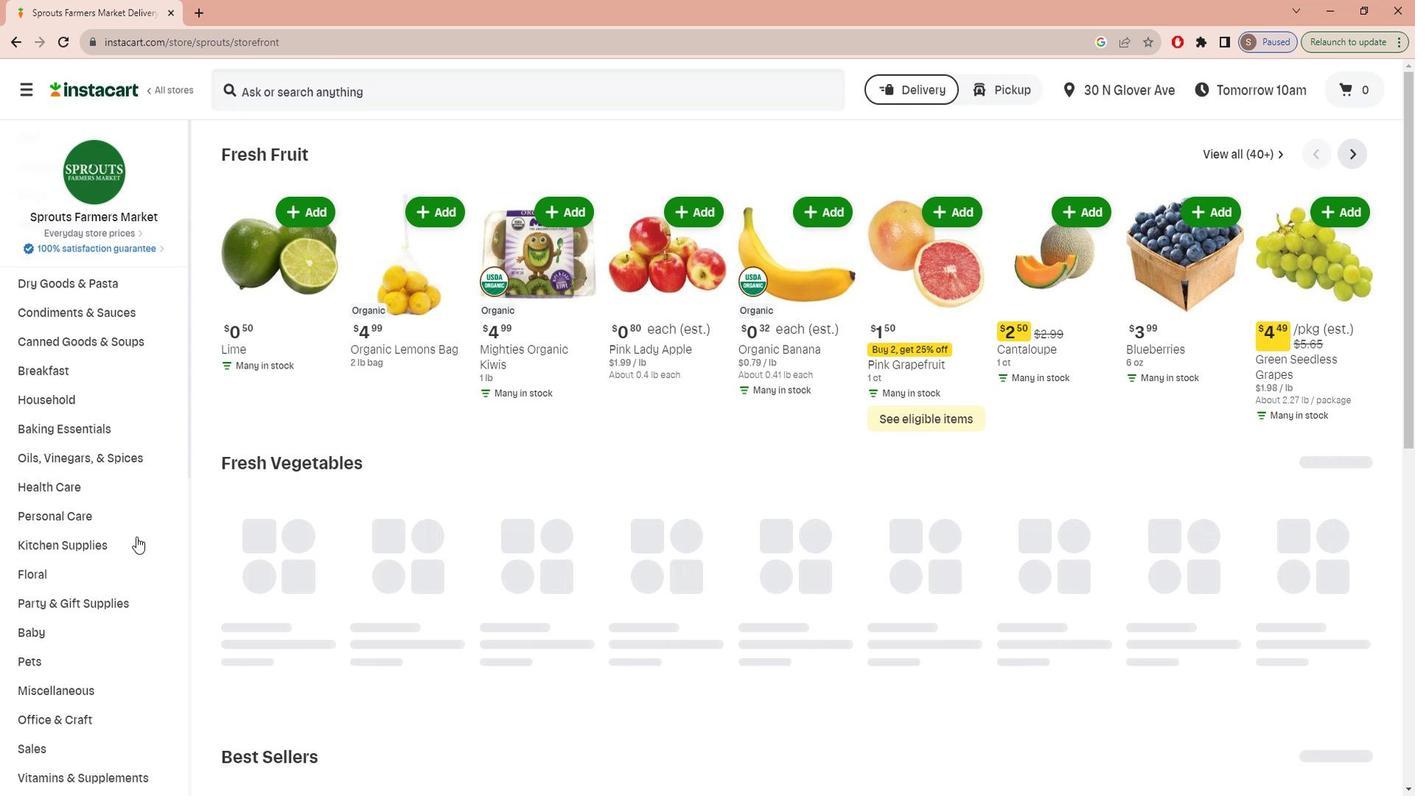 
Action: Mouse scrolled (140, 525) with delta (0, 0)
Screenshot: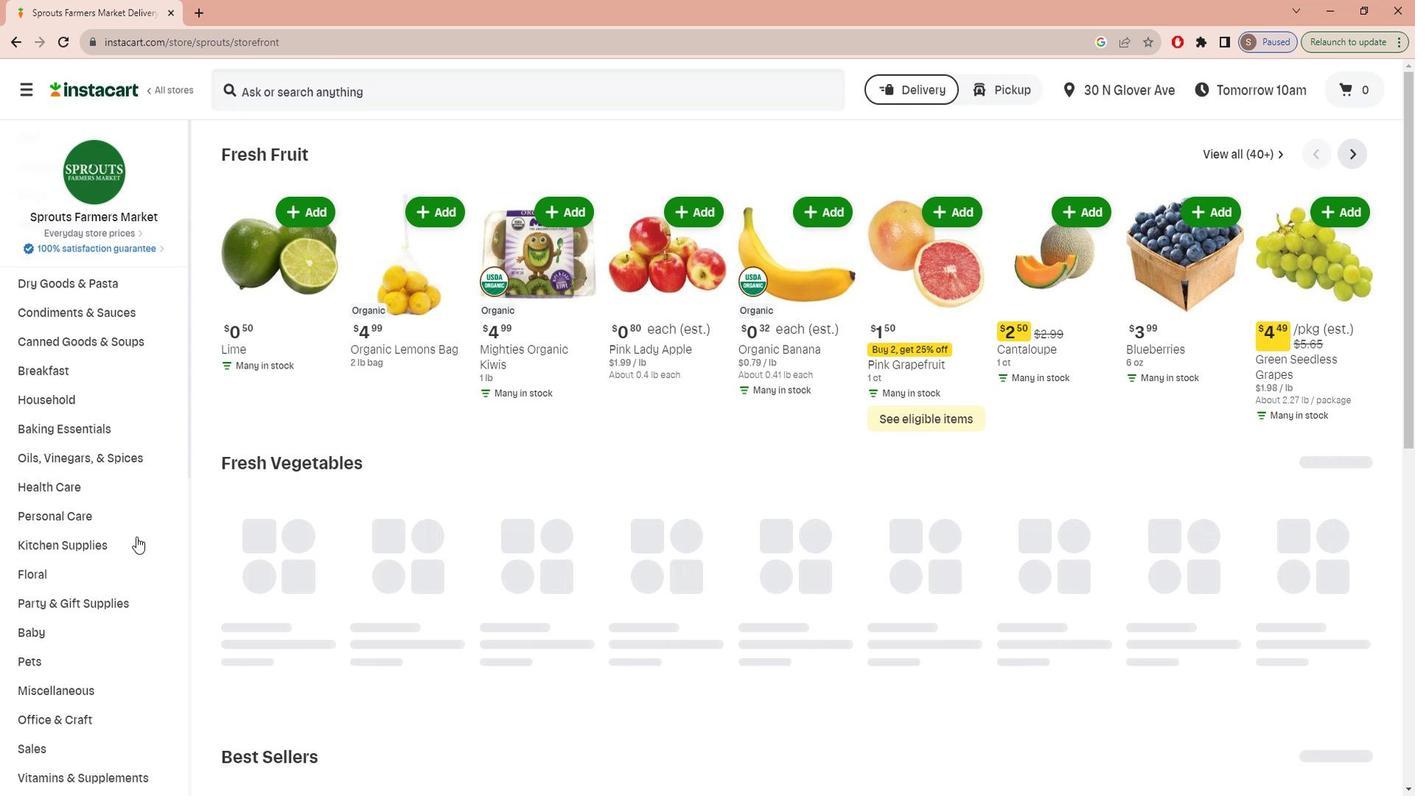 
Action: Mouse moved to (139, 525)
Screenshot: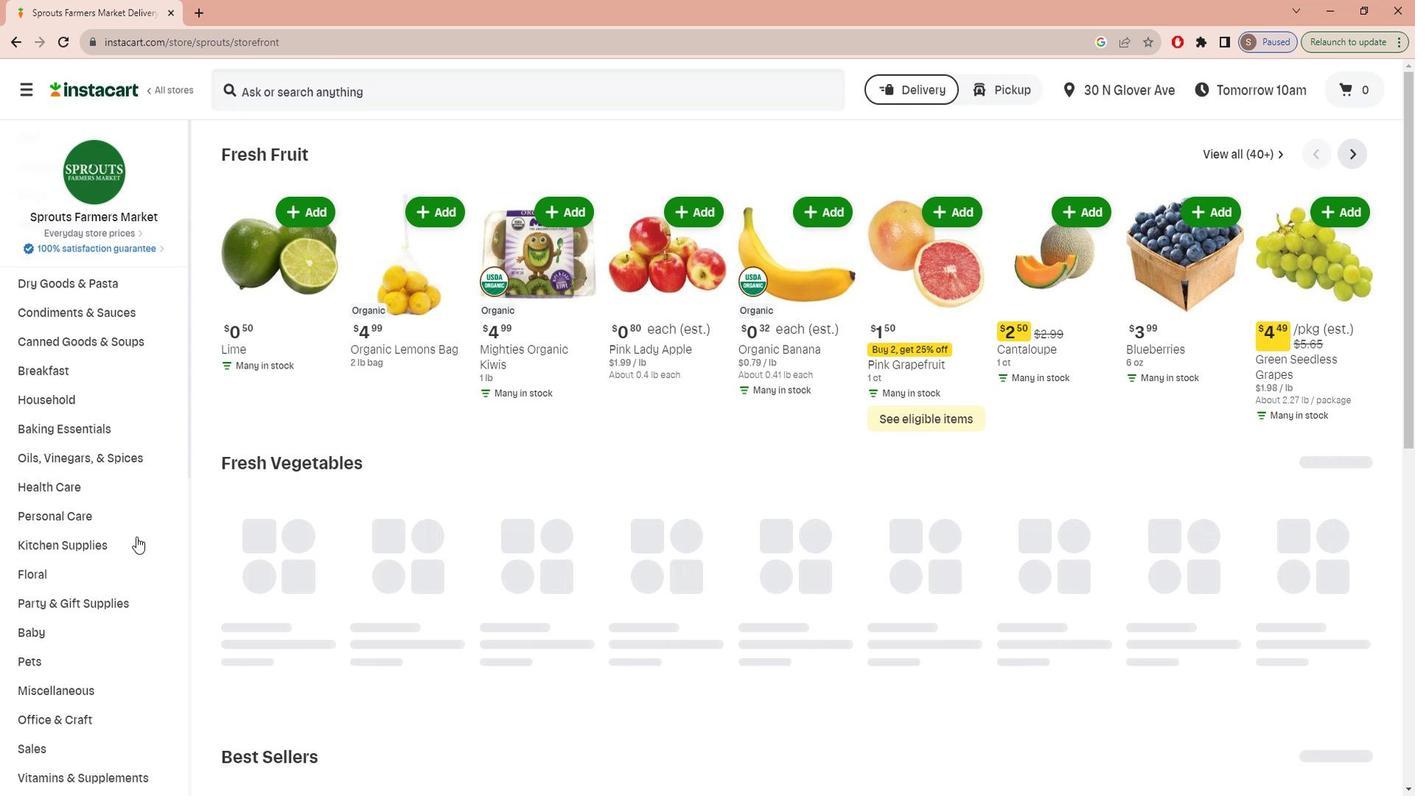 
Action: Mouse scrolled (139, 525) with delta (0, 0)
Screenshot: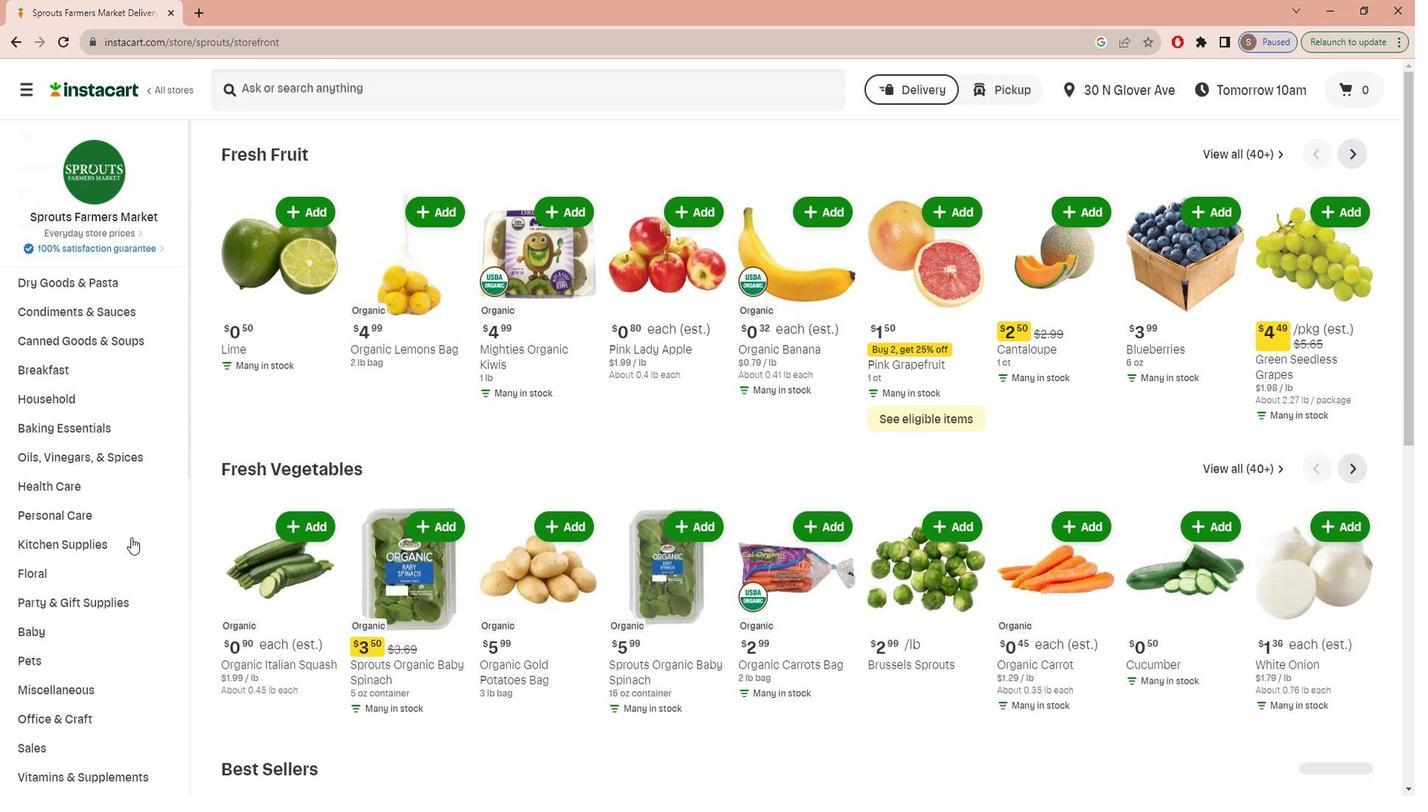 
Action: Mouse moved to (138, 526)
Screenshot: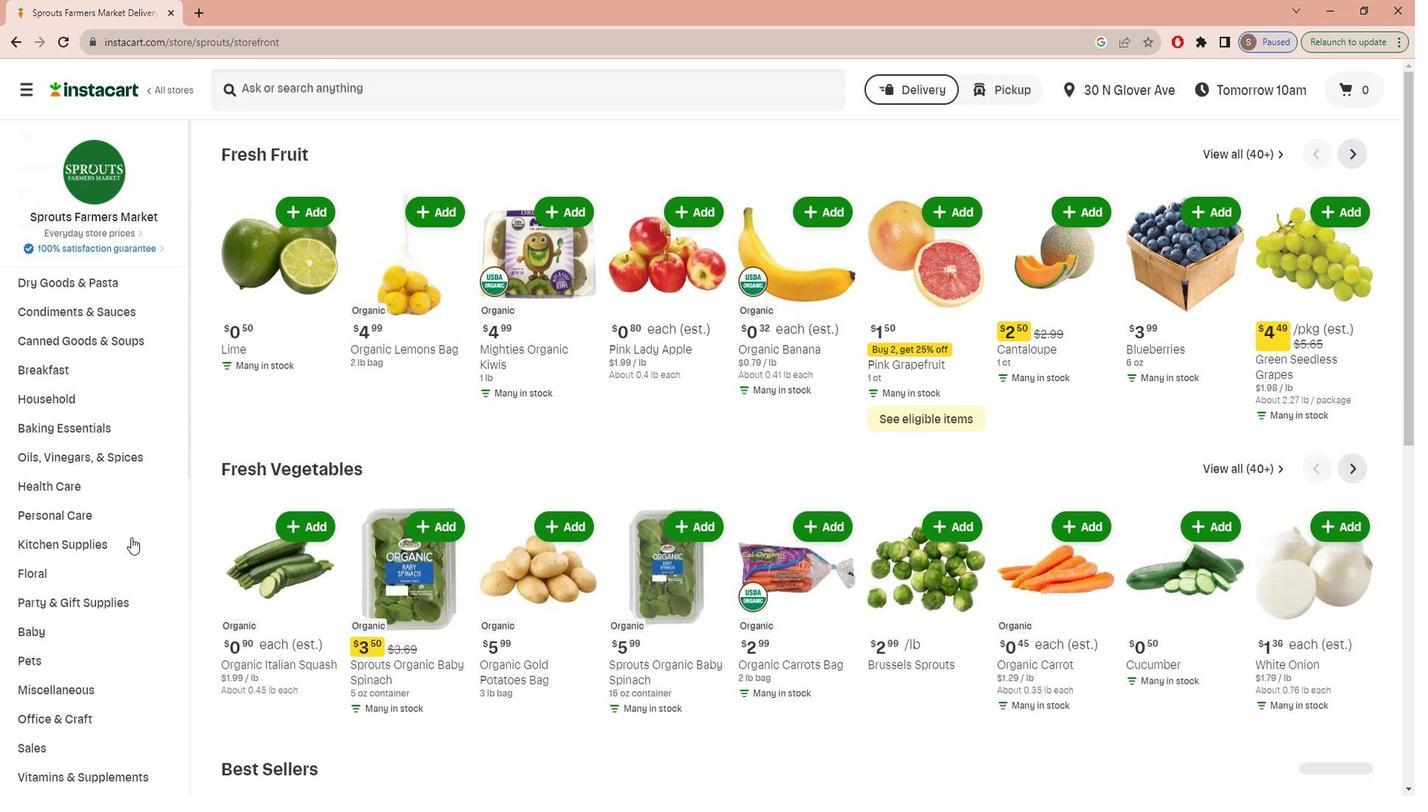
Action: Mouse scrolled (138, 525) with delta (0, 0)
Screenshot: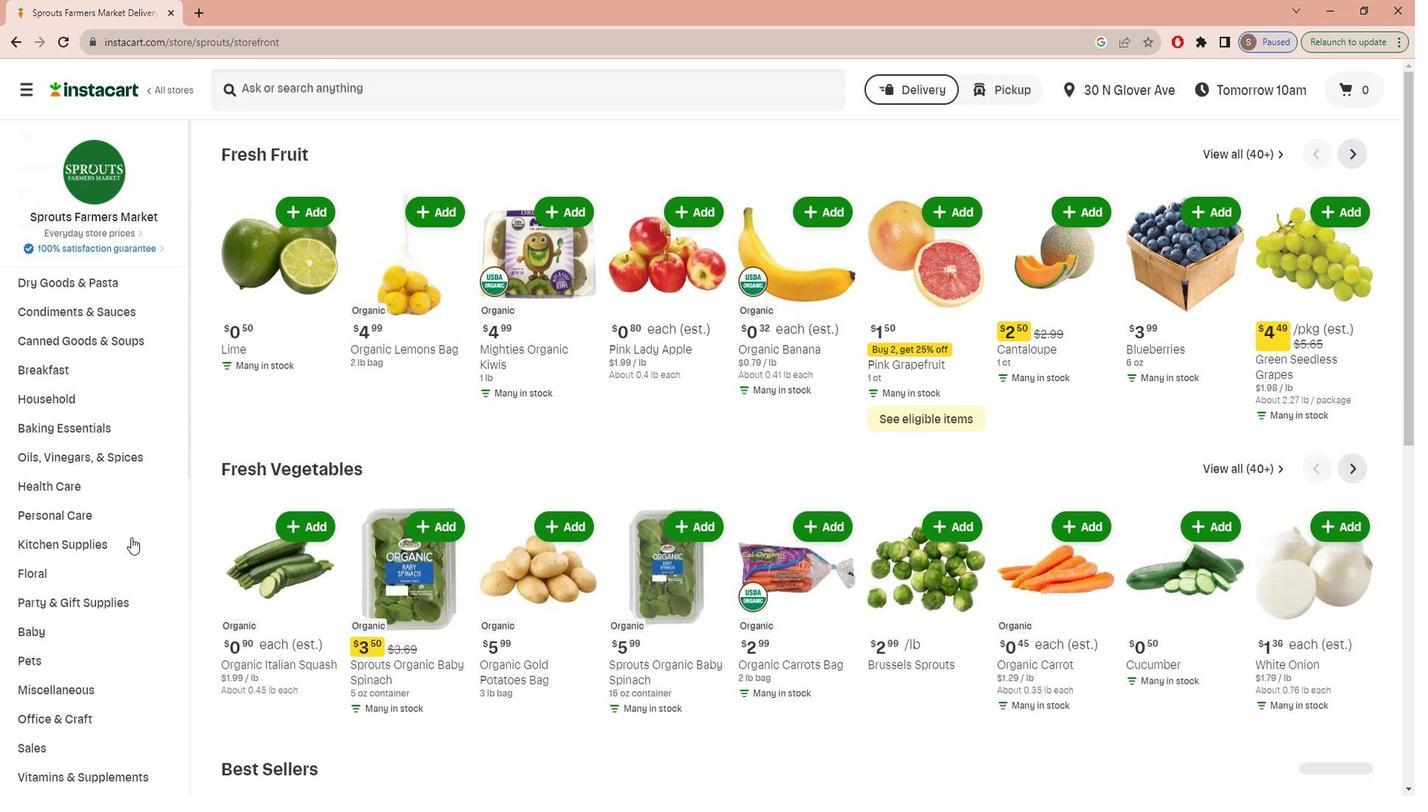 
Action: Mouse moved to (84, 693)
Screenshot: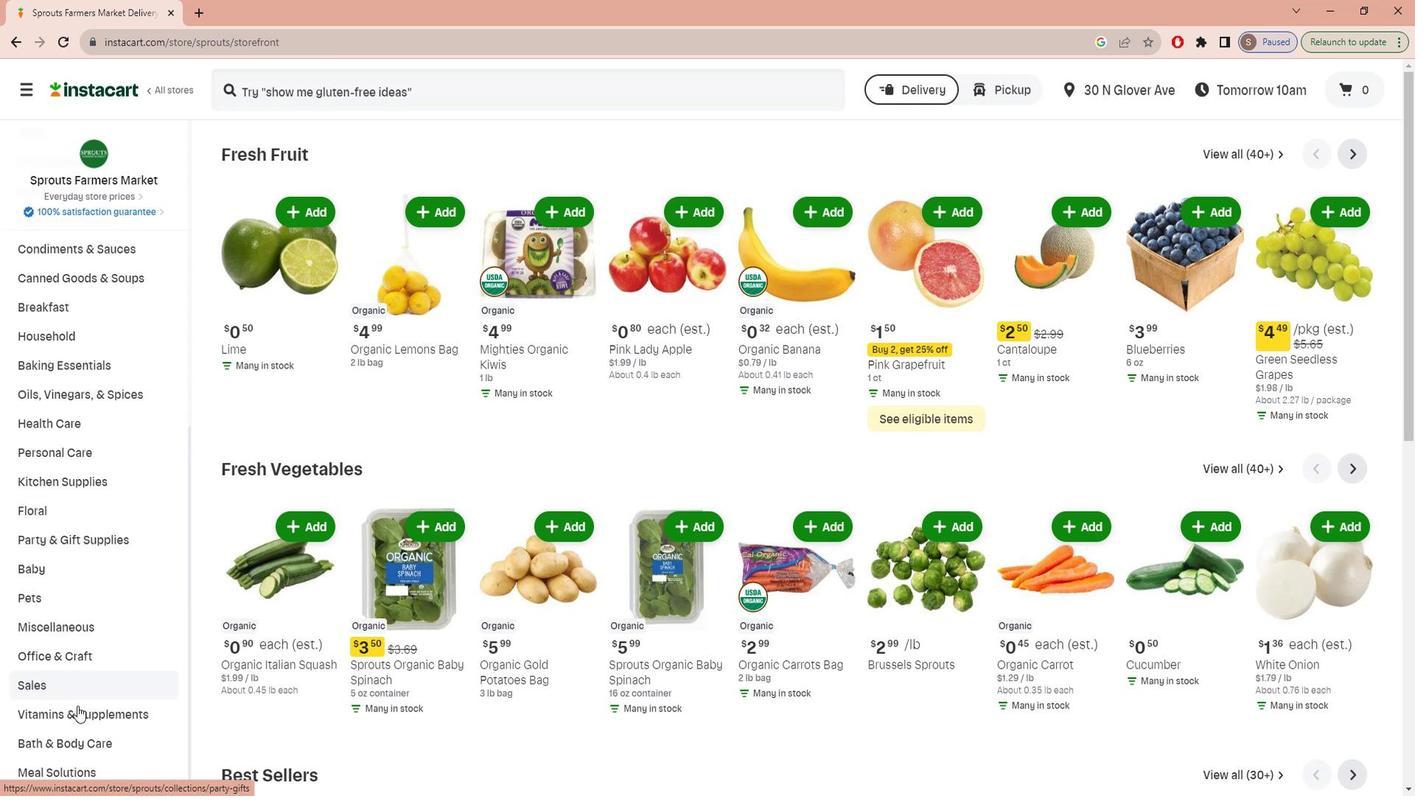 
Action: Mouse pressed left at (84, 693)
Screenshot: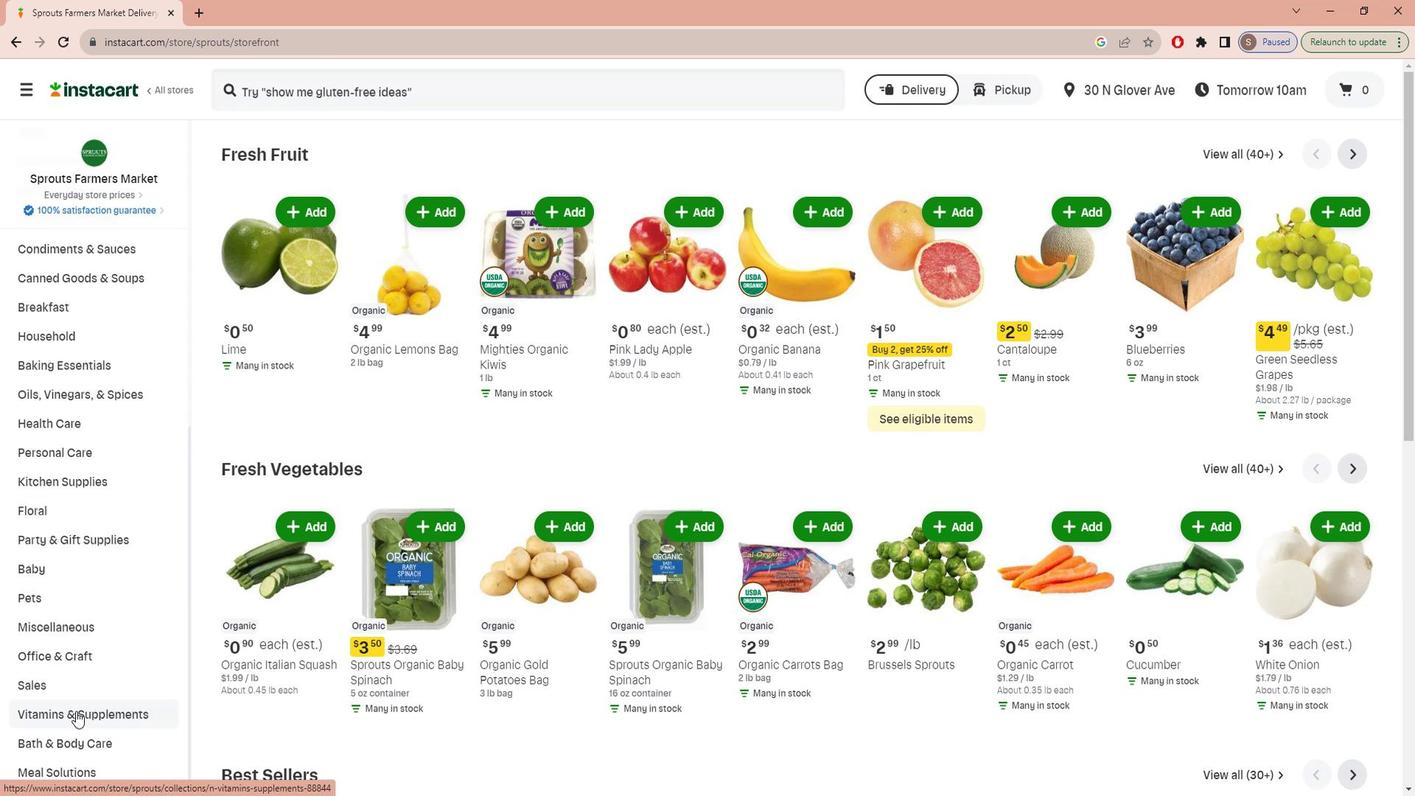 
Action: Mouse moved to (1381, 185)
Screenshot: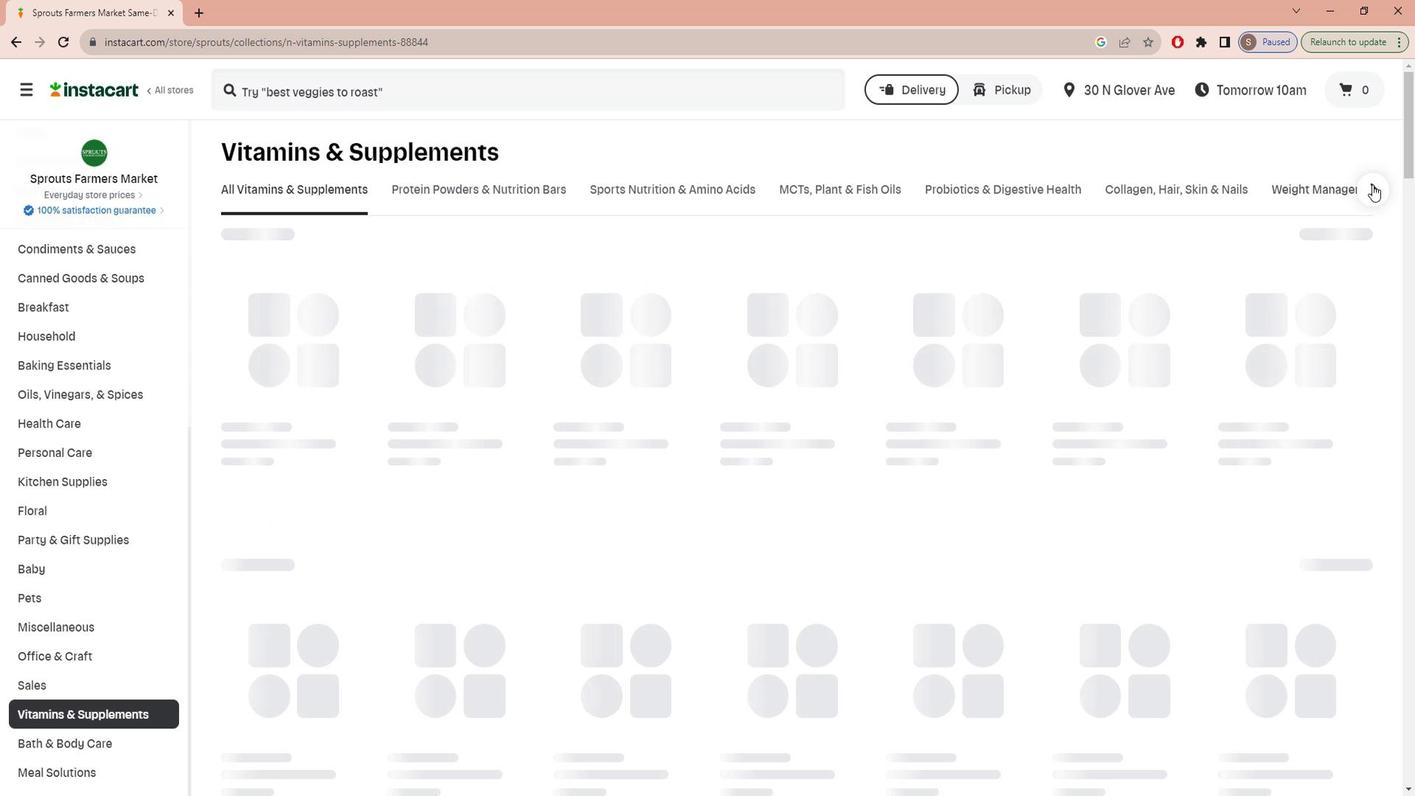 
Action: Mouse pressed left at (1381, 185)
Screenshot: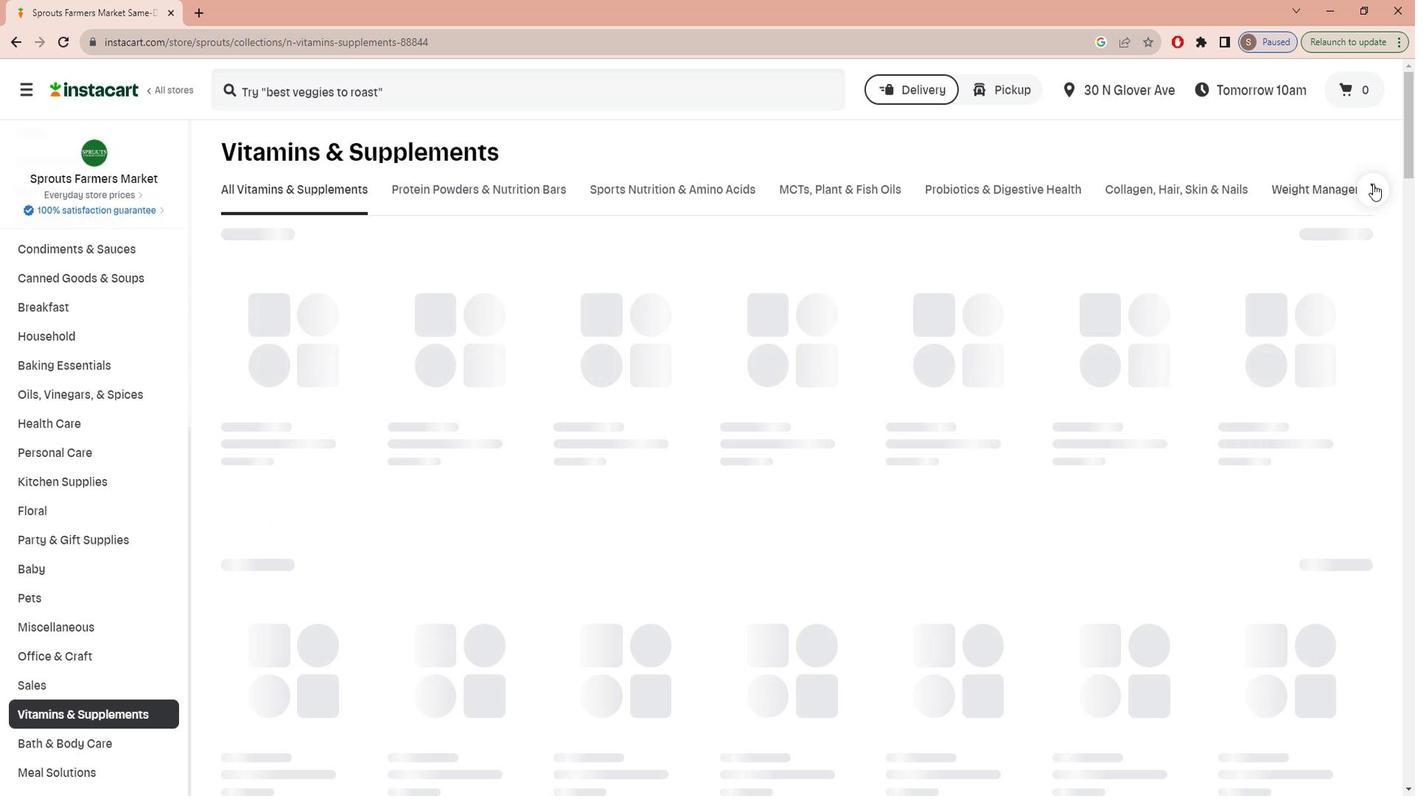 
Action: Mouse moved to (1024, 189)
Screenshot: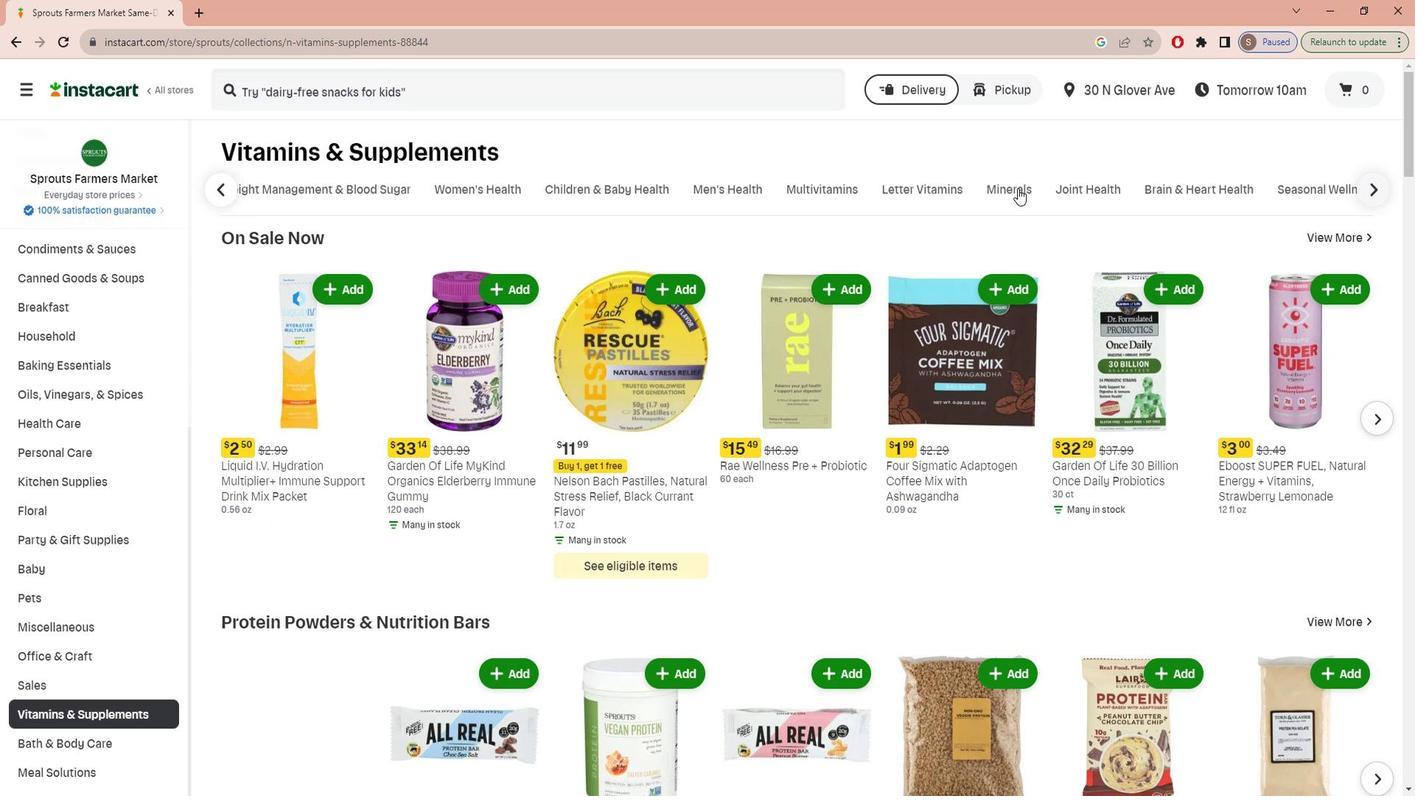 
Action: Mouse pressed left at (1024, 189)
Screenshot: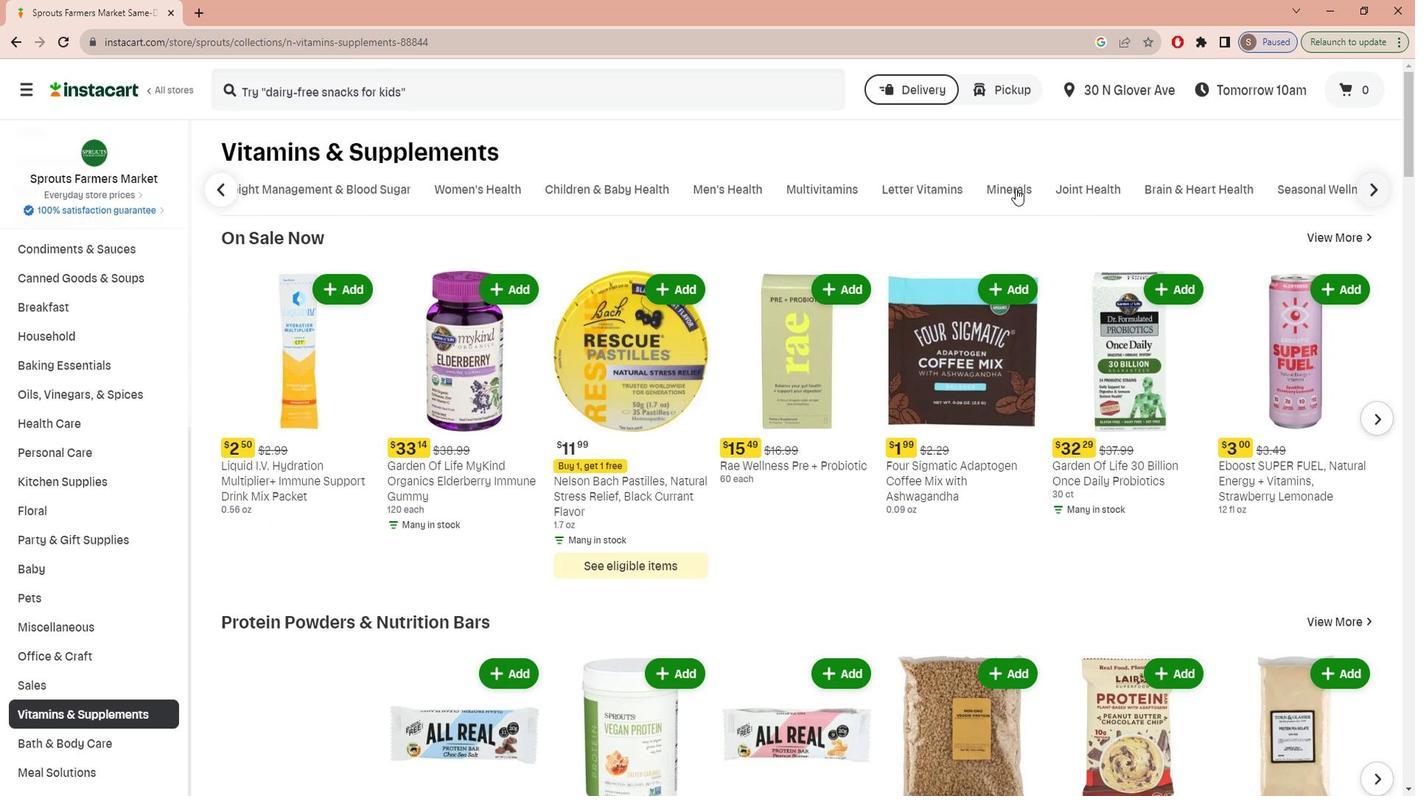 
Action: Mouse moved to (622, 93)
Screenshot: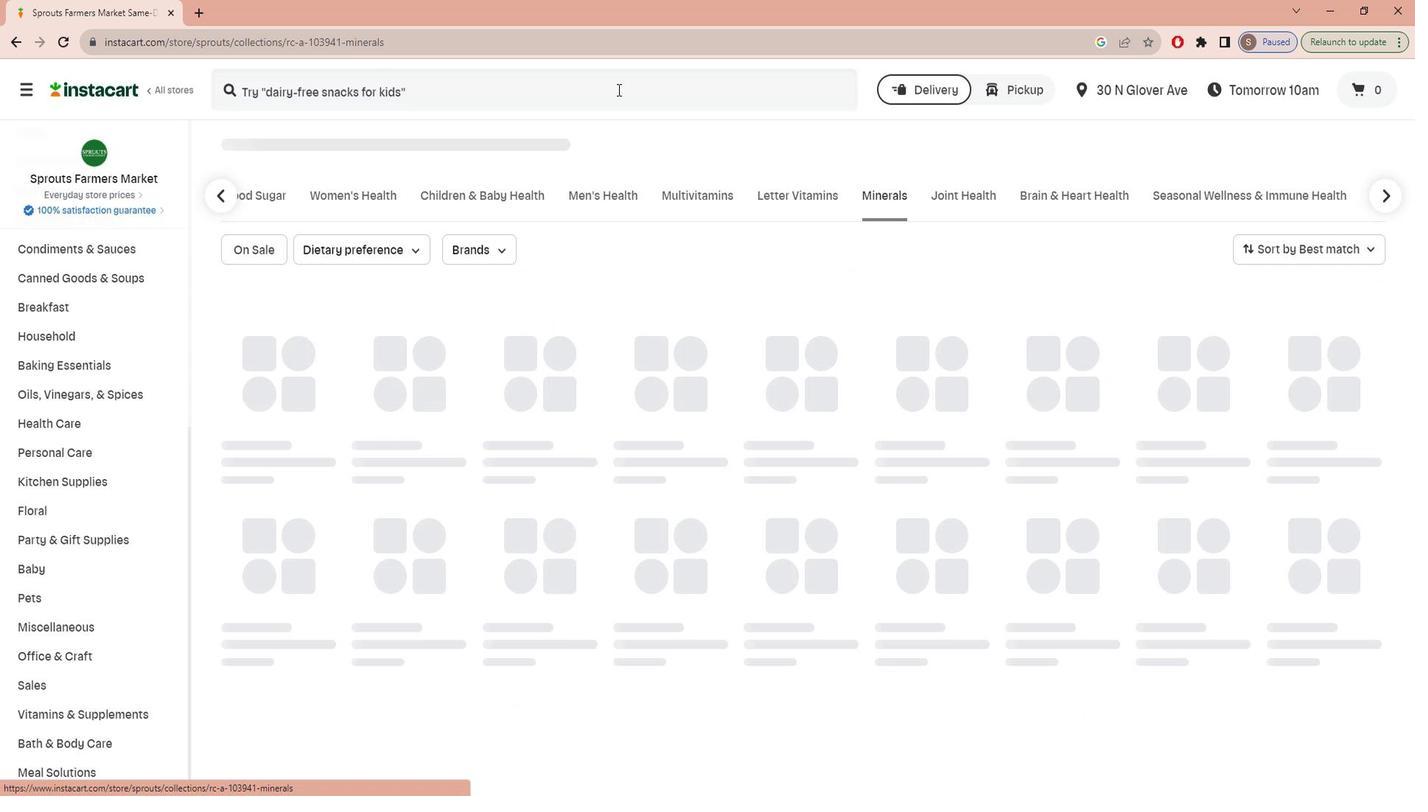 
Action: Mouse pressed left at (622, 93)
Screenshot: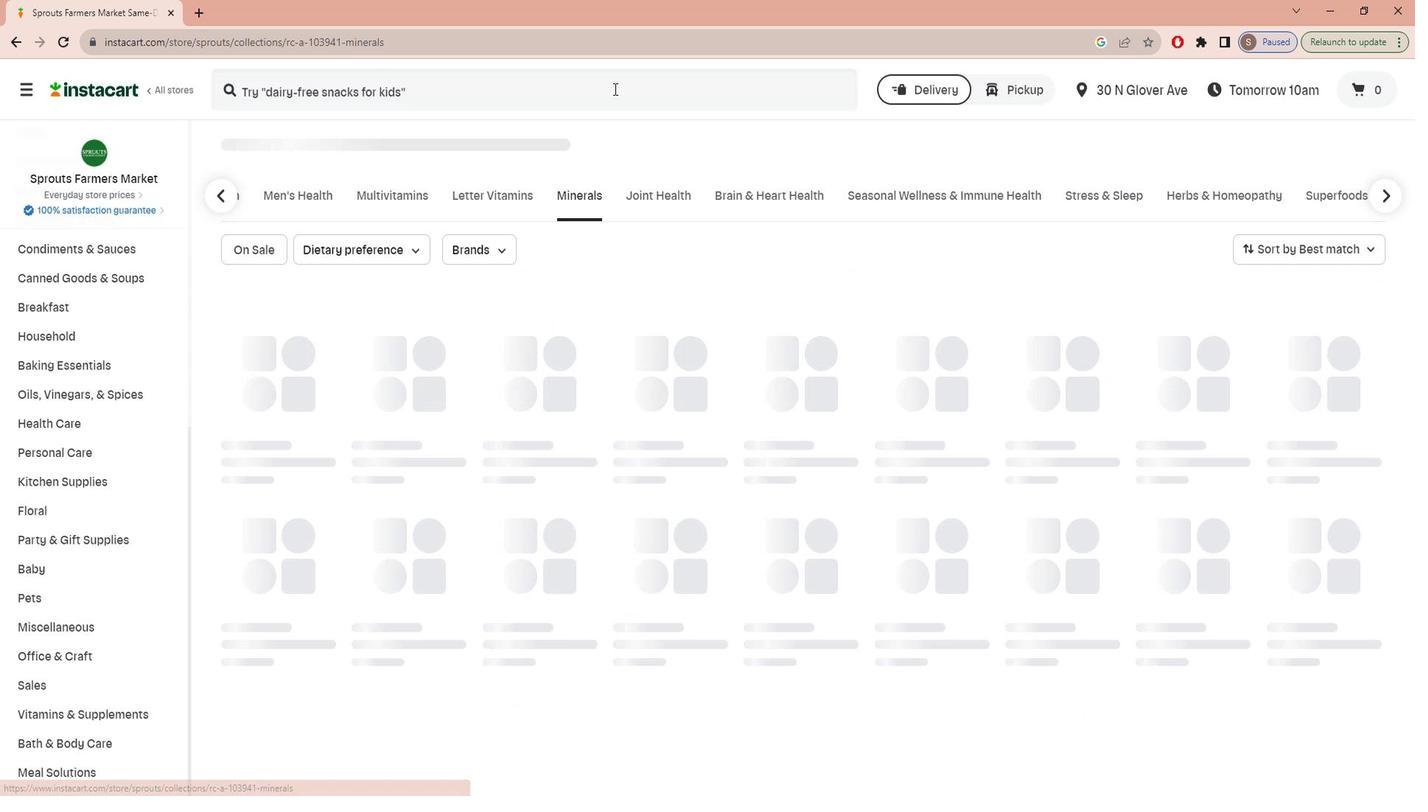 
Action: Key pressed j<Key.caps_lock>ARROW<Key.space><Key.caps_lock>f<Key.caps_lock>ORMULAS<Key.space><Key.caps_lock>b-r<Key.caps_lock>IGHT<Key.space><Key.enter>
Screenshot: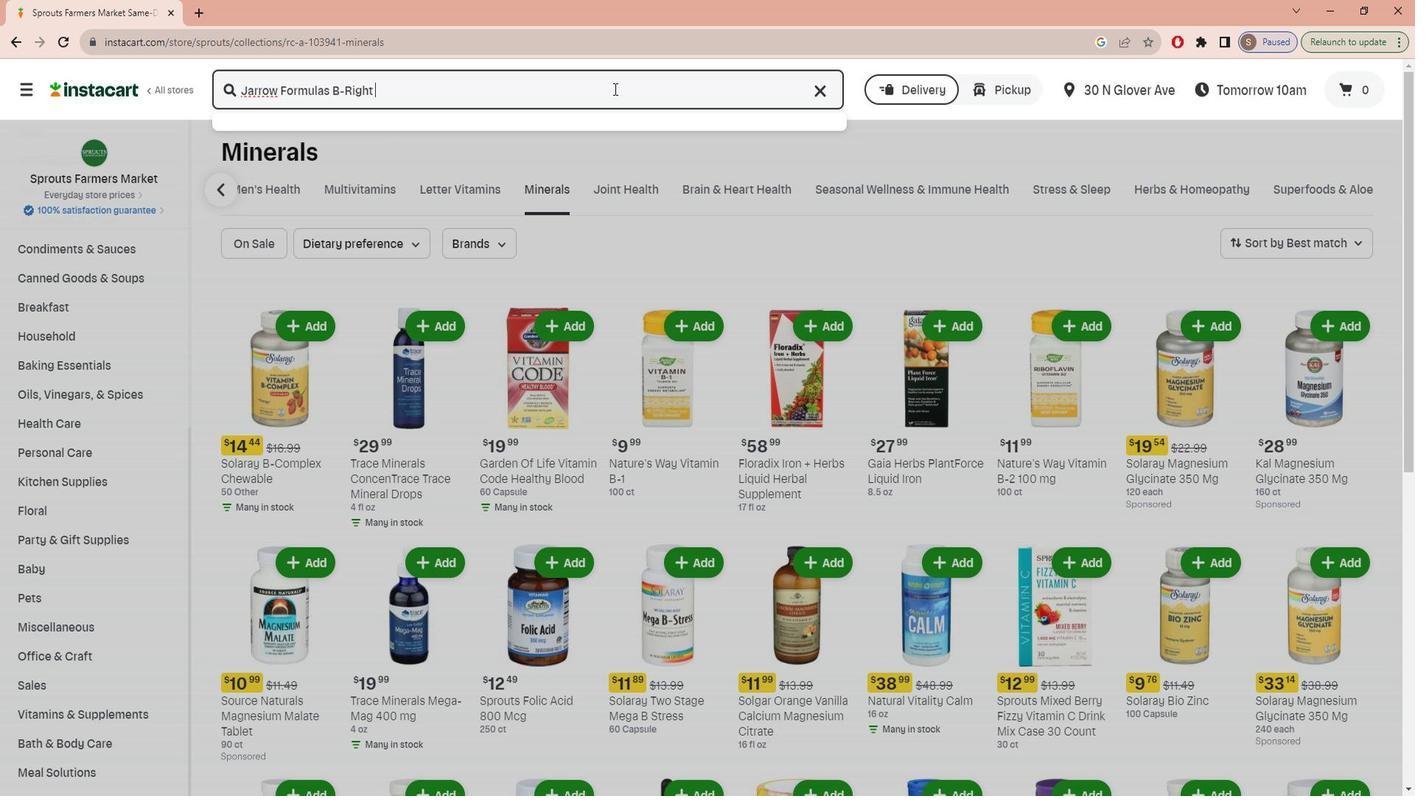 
Action: Mouse moved to (423, 267)
Screenshot: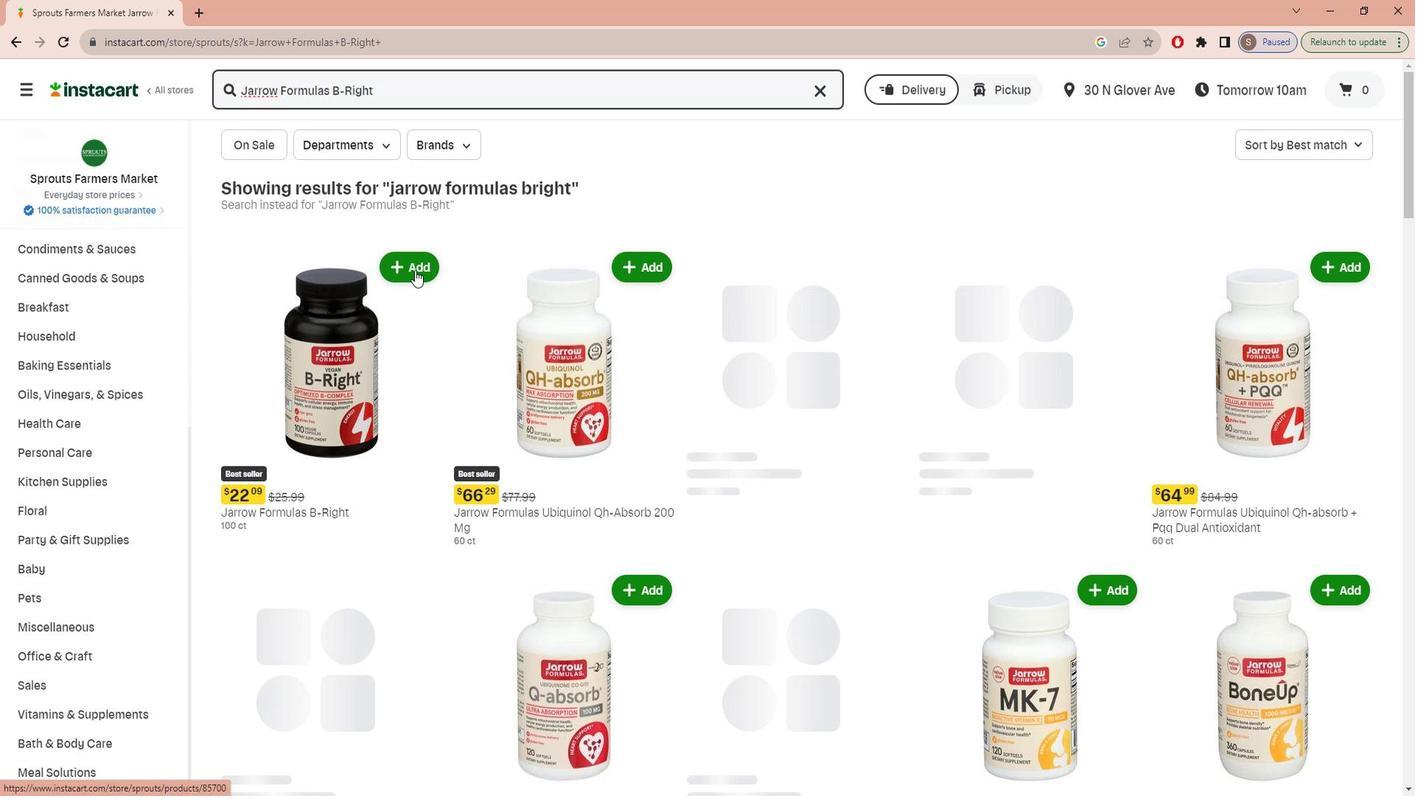 
Action: Mouse pressed left at (423, 267)
Screenshot: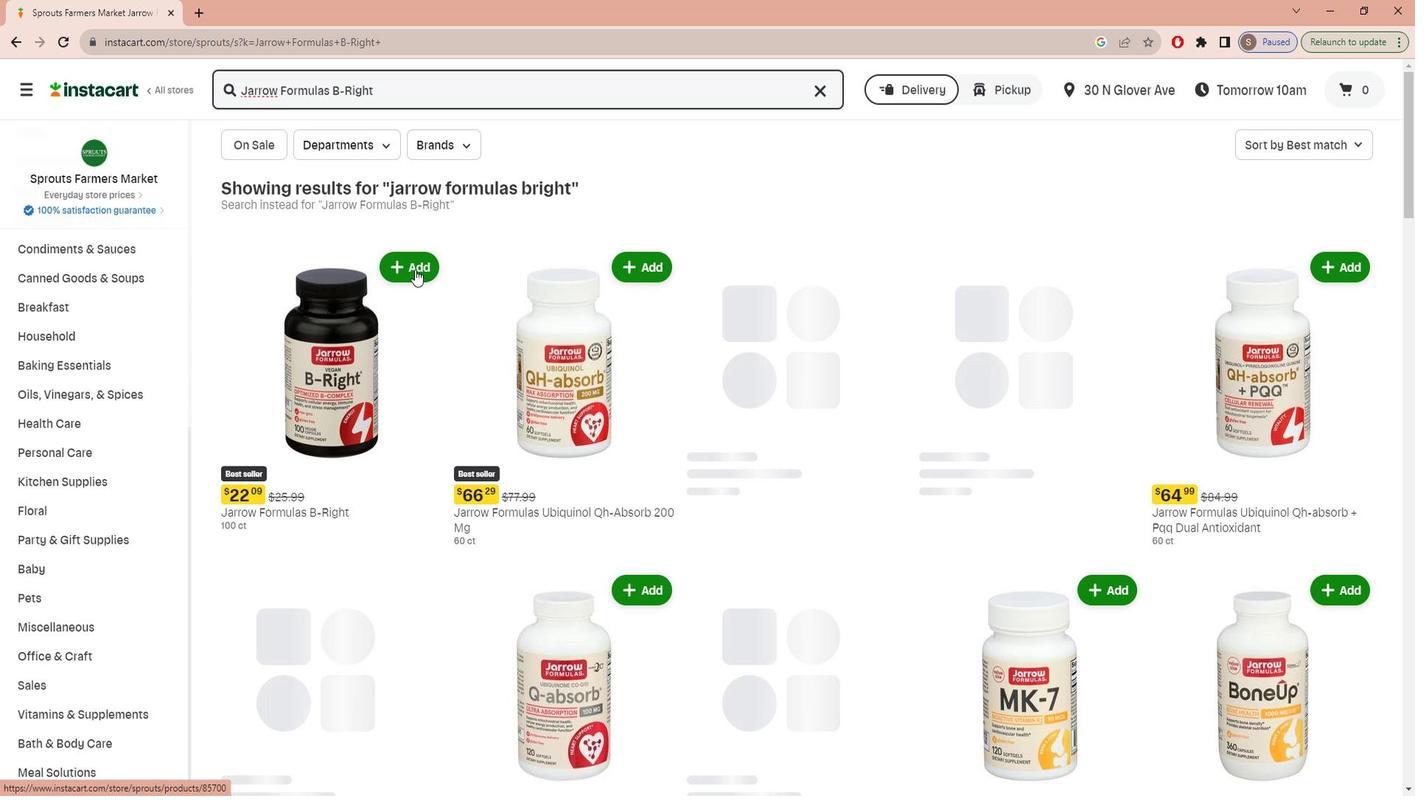 
Action: Mouse moved to (440, 415)
Screenshot: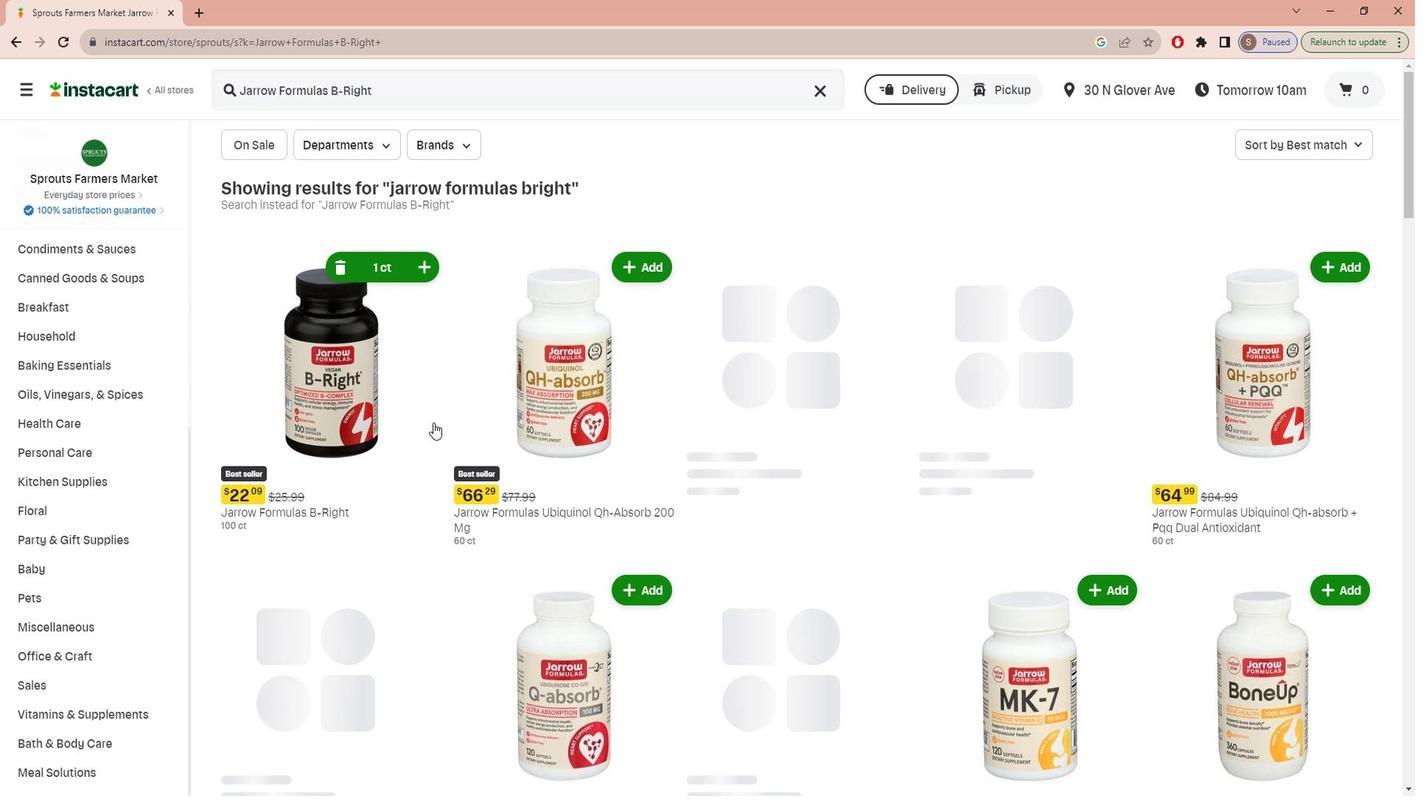
